 Task: Select transit view around selected location Kilimanjaro, Tanzania and check out the nearest train station
Action: Mouse moved to (123, 74)
Screenshot: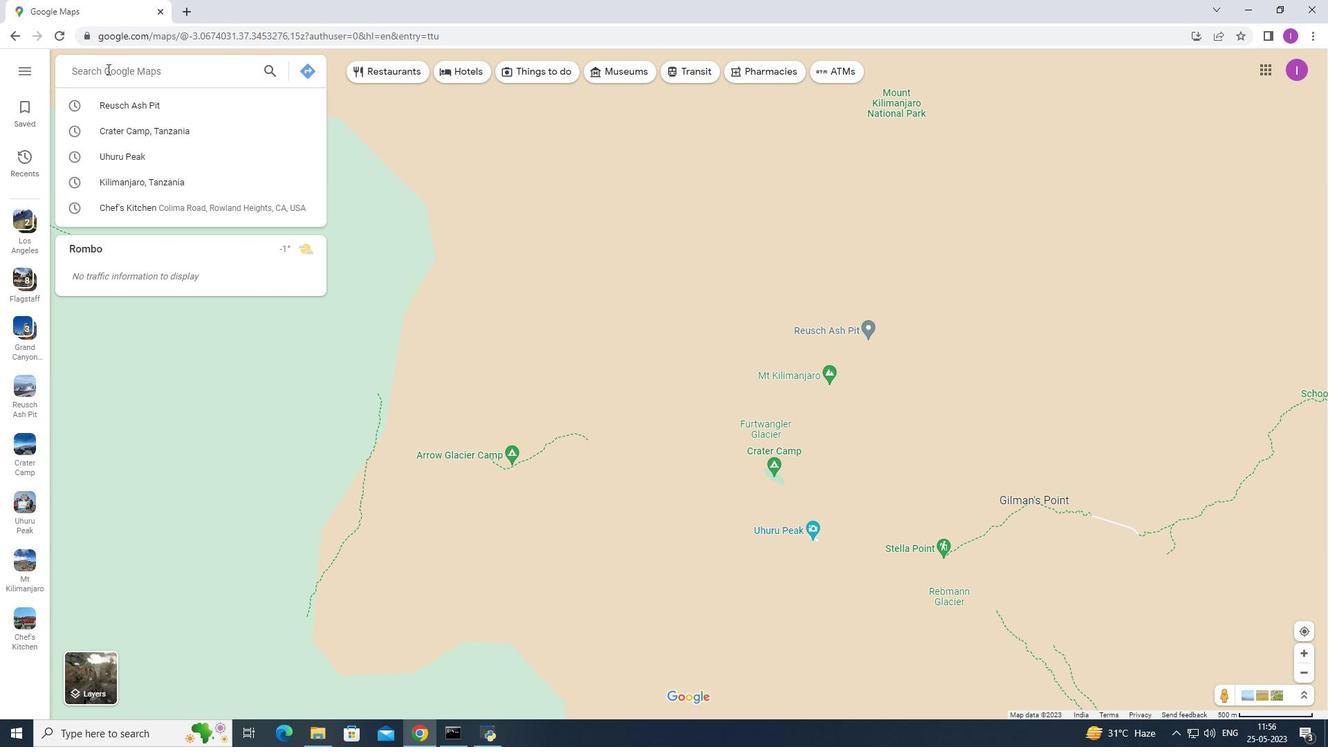 
Action: Key pressed <Key.shift><Key.shift><Key.shift><Key.shift><Key.shift><Key.shift>K
Screenshot: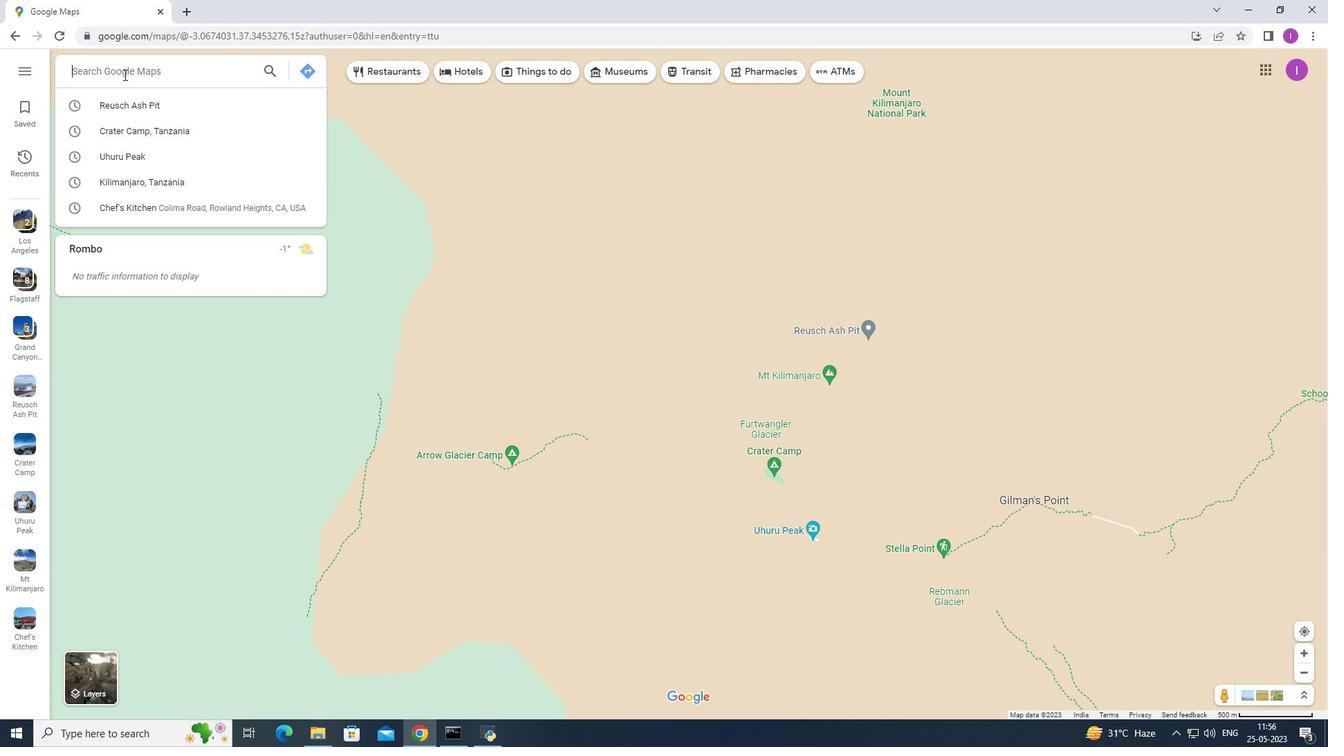 
Action: Mouse moved to (136, 102)
Screenshot: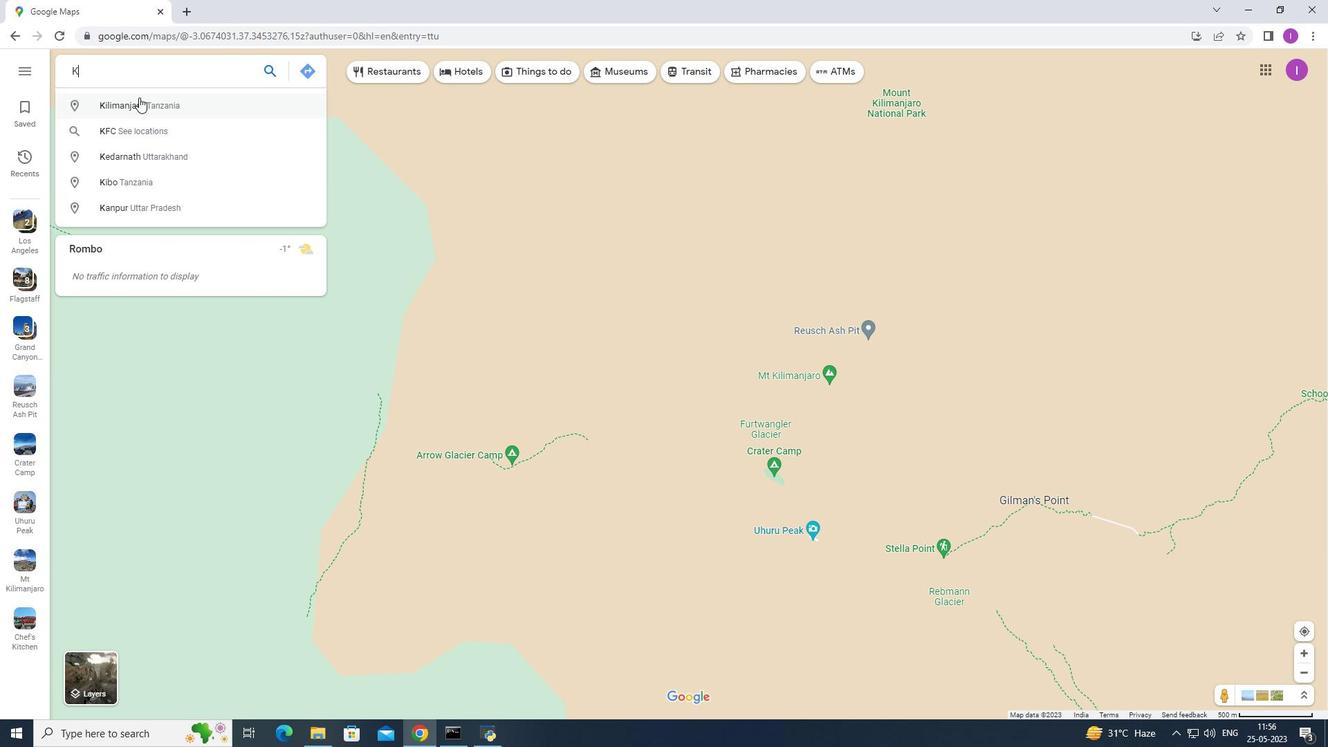 
Action: Mouse pressed left at (136, 102)
Screenshot: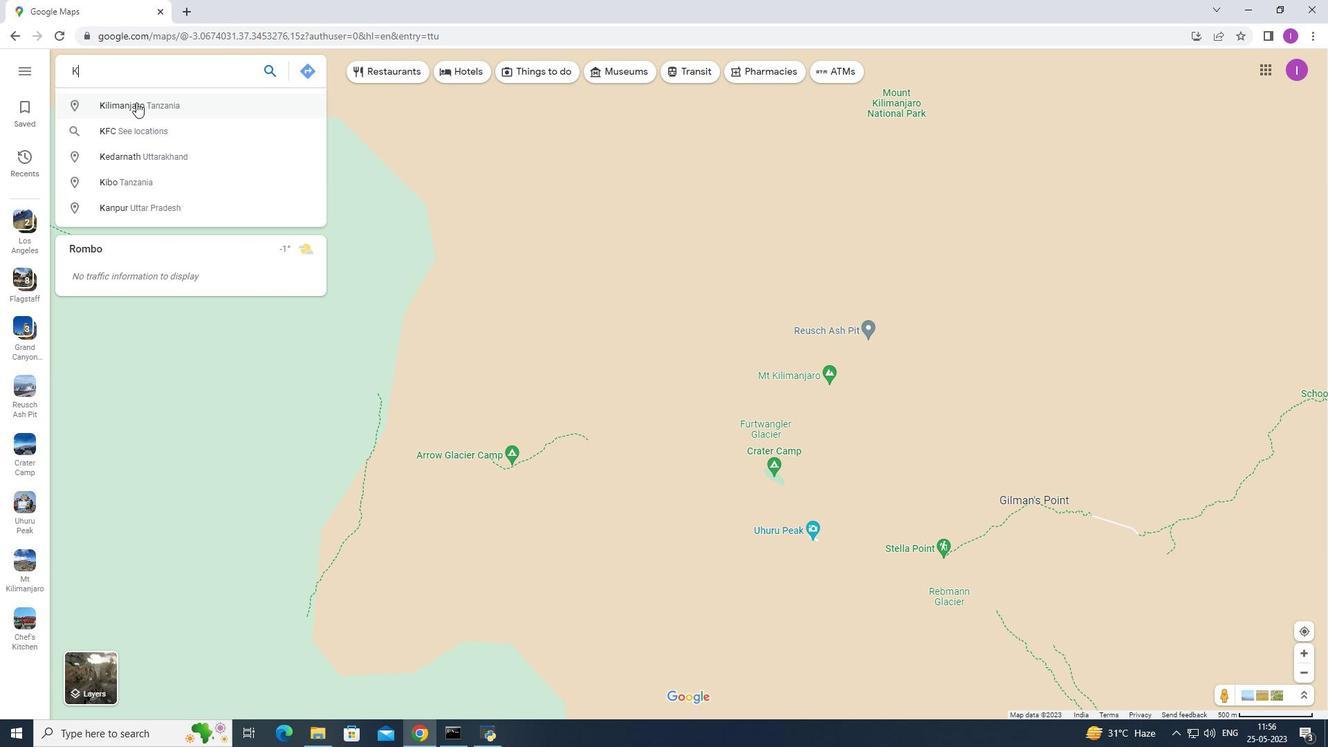 
Action: Mouse moved to (10, 35)
Screenshot: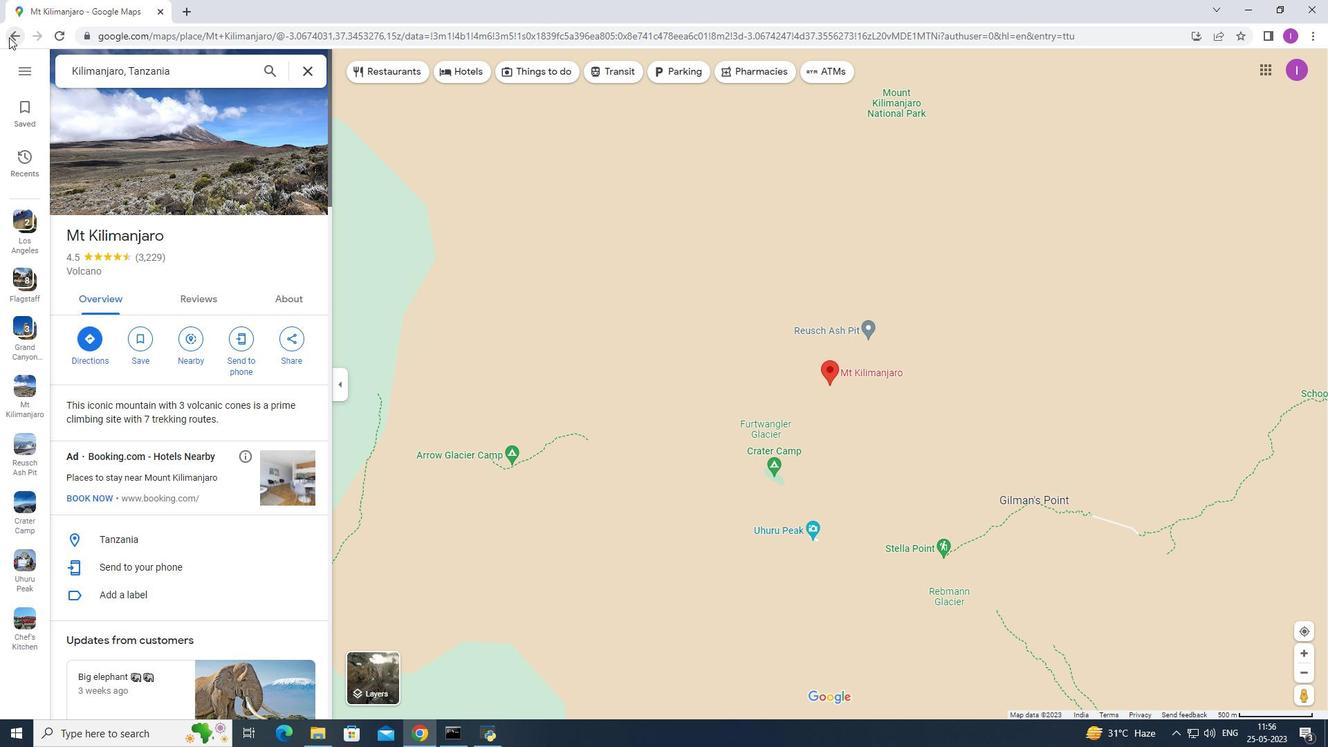 
Action: Mouse pressed left at (10, 35)
Screenshot: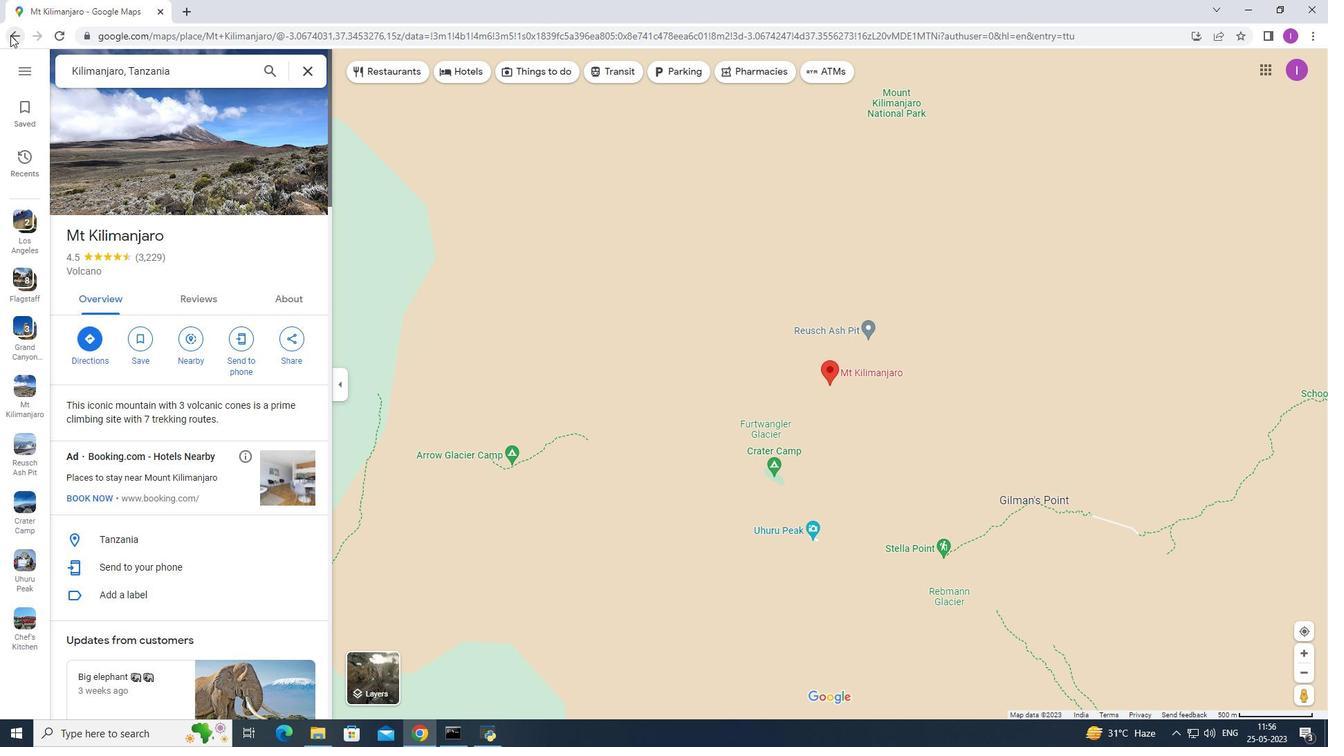 
Action: Mouse moved to (300, 72)
Screenshot: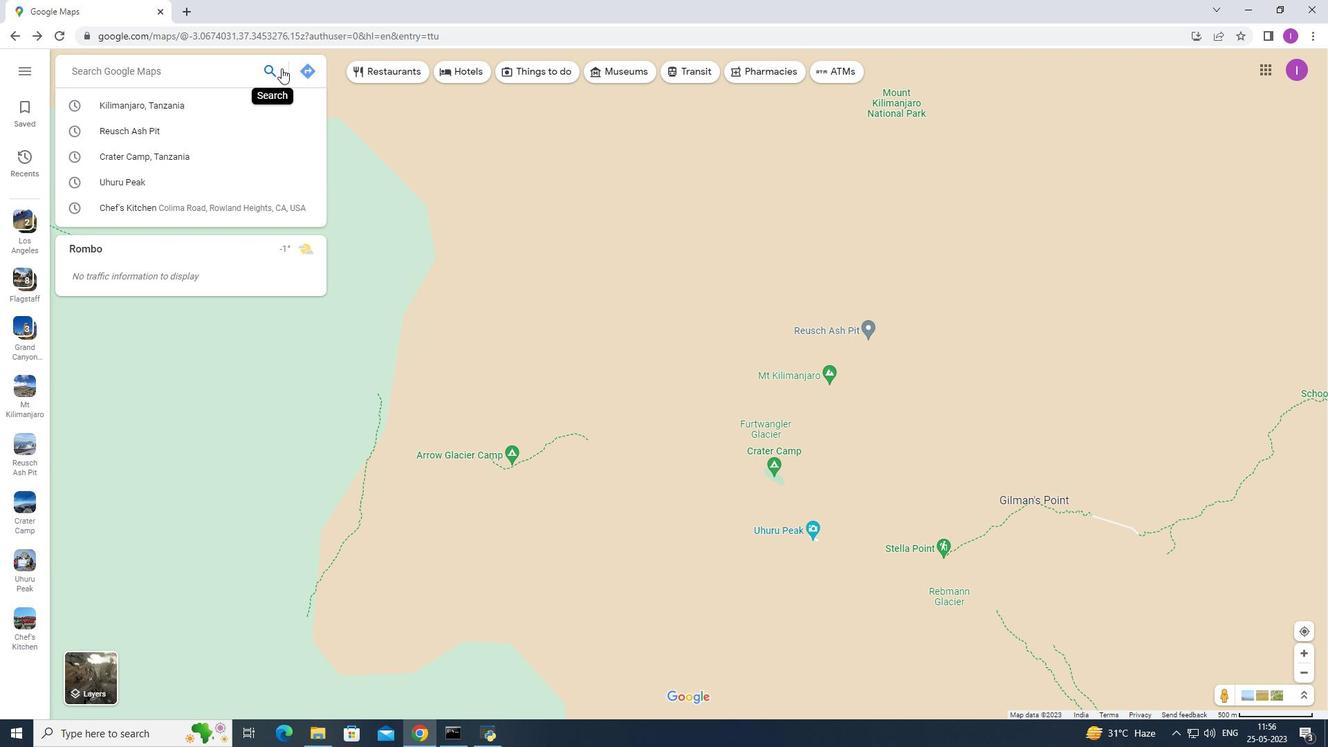 
Action: Mouse pressed left at (300, 72)
Screenshot: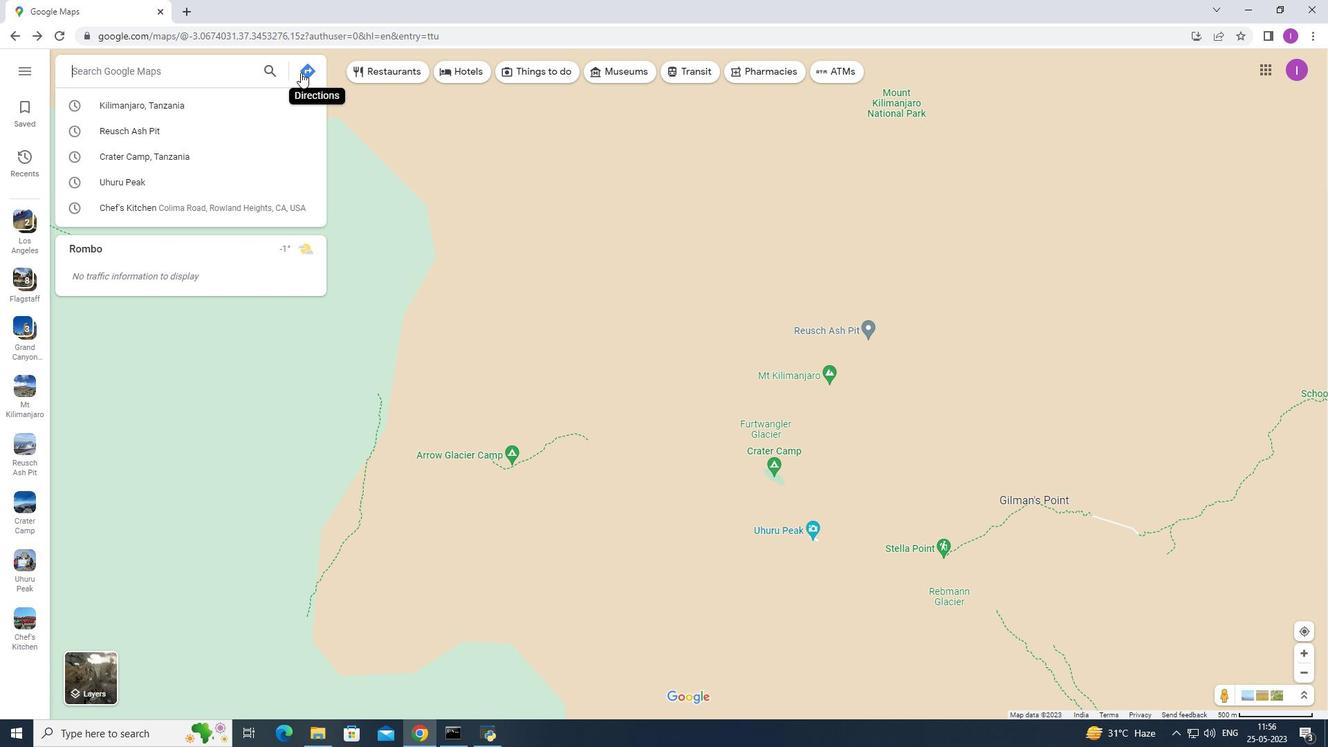 
Action: Mouse moved to (127, 108)
Screenshot: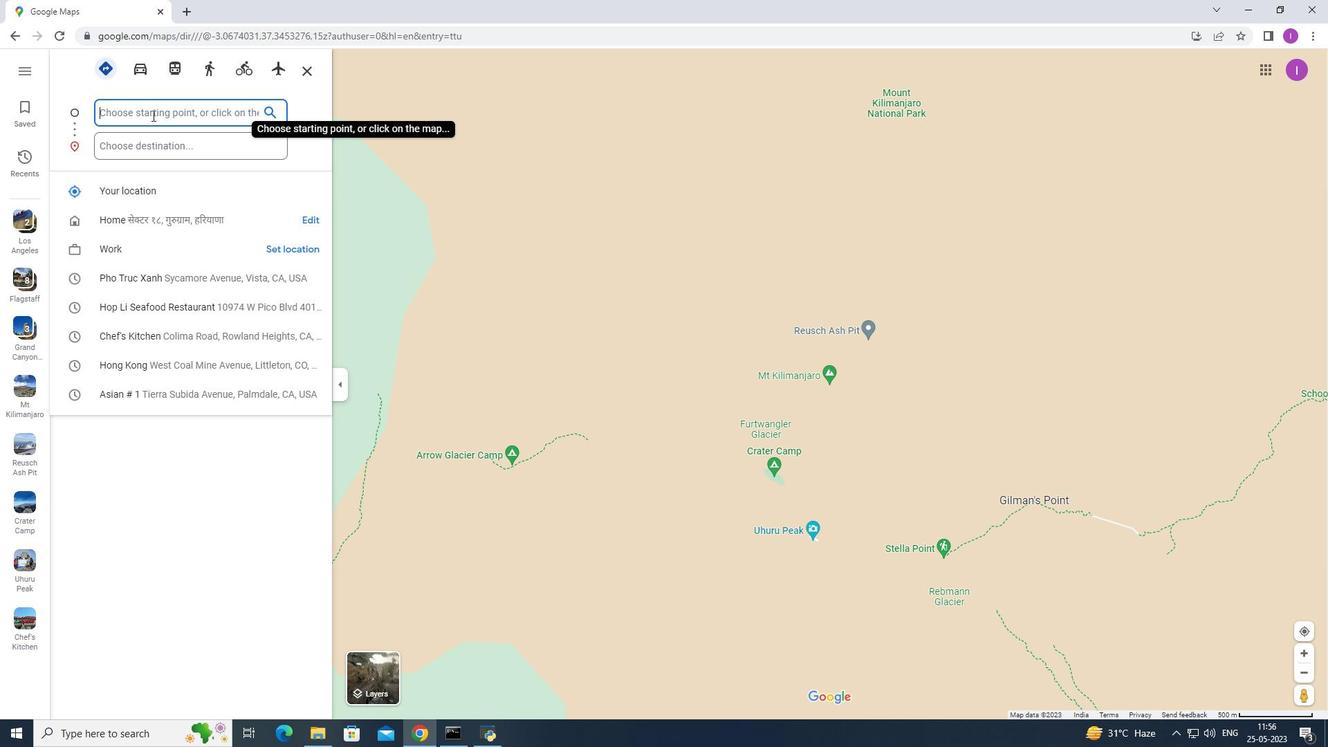 
Action: Key pressed k
Screenshot: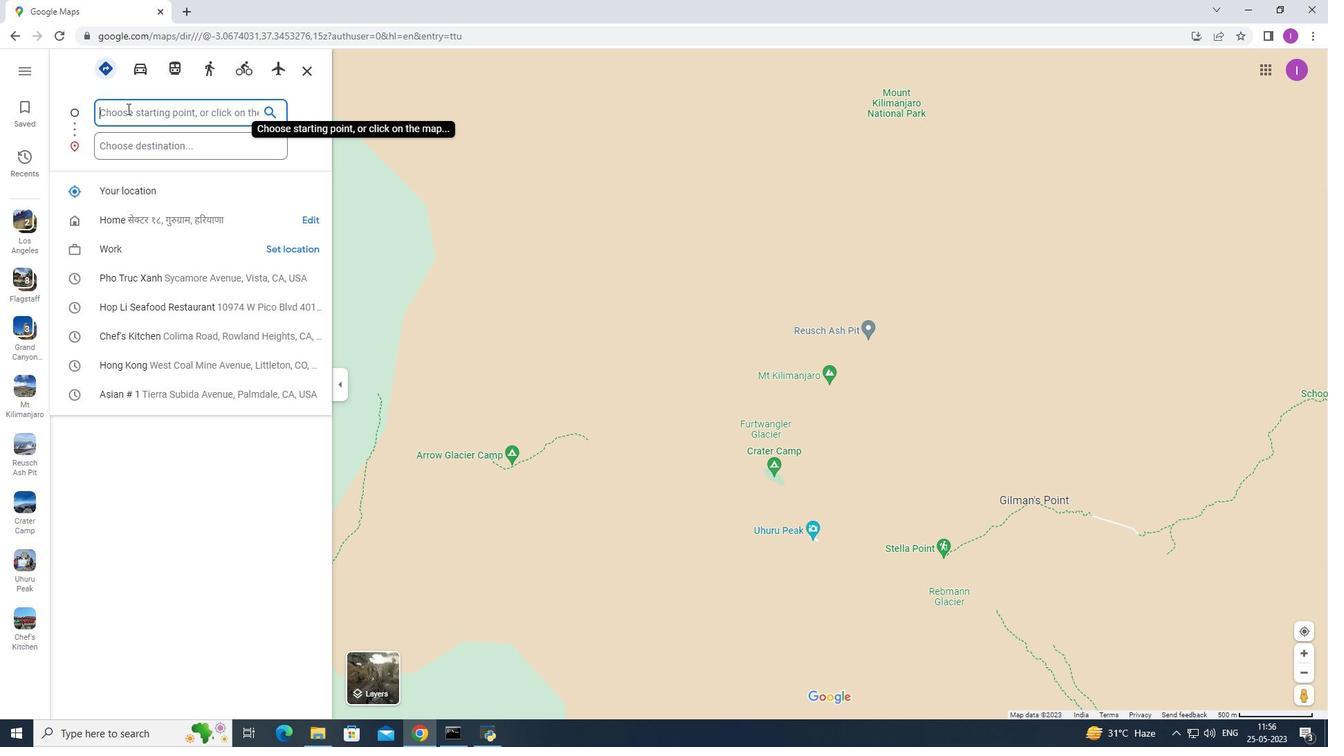 
Action: Mouse moved to (348, 560)
Screenshot: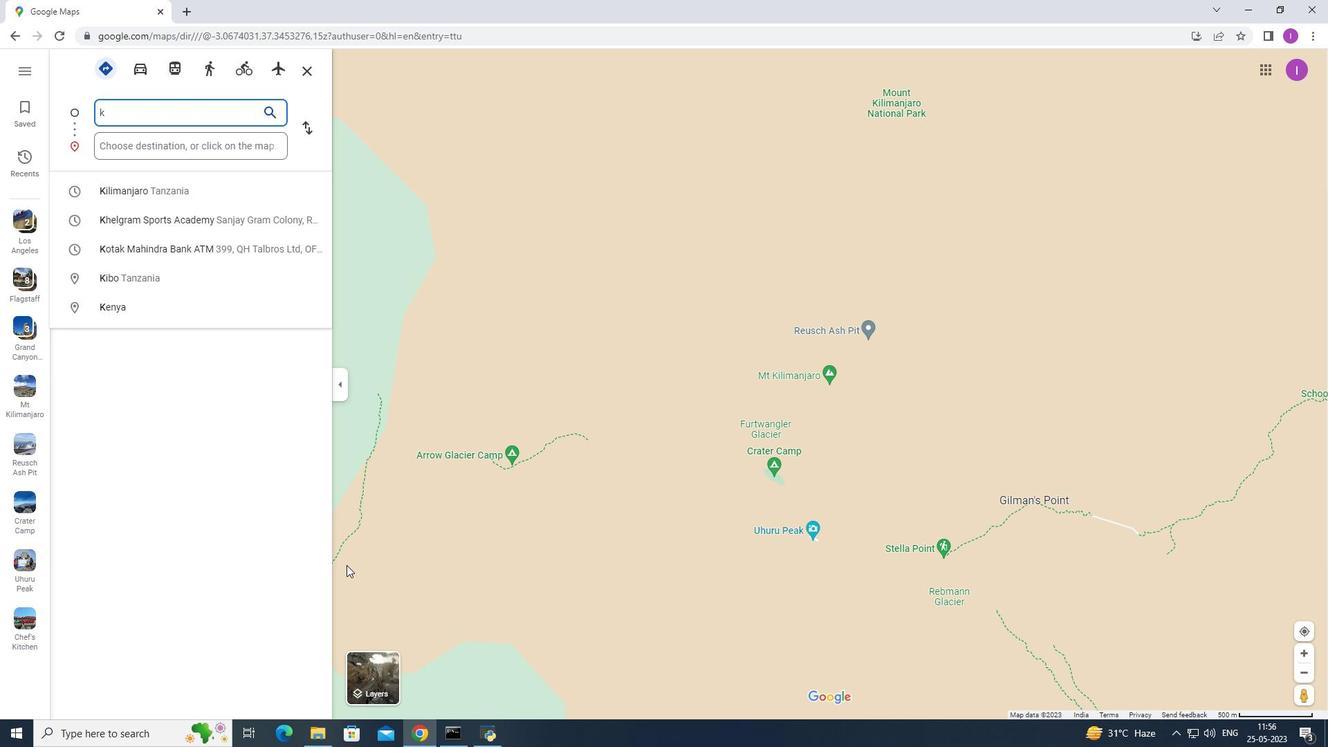
Action: Key pressed i
Screenshot: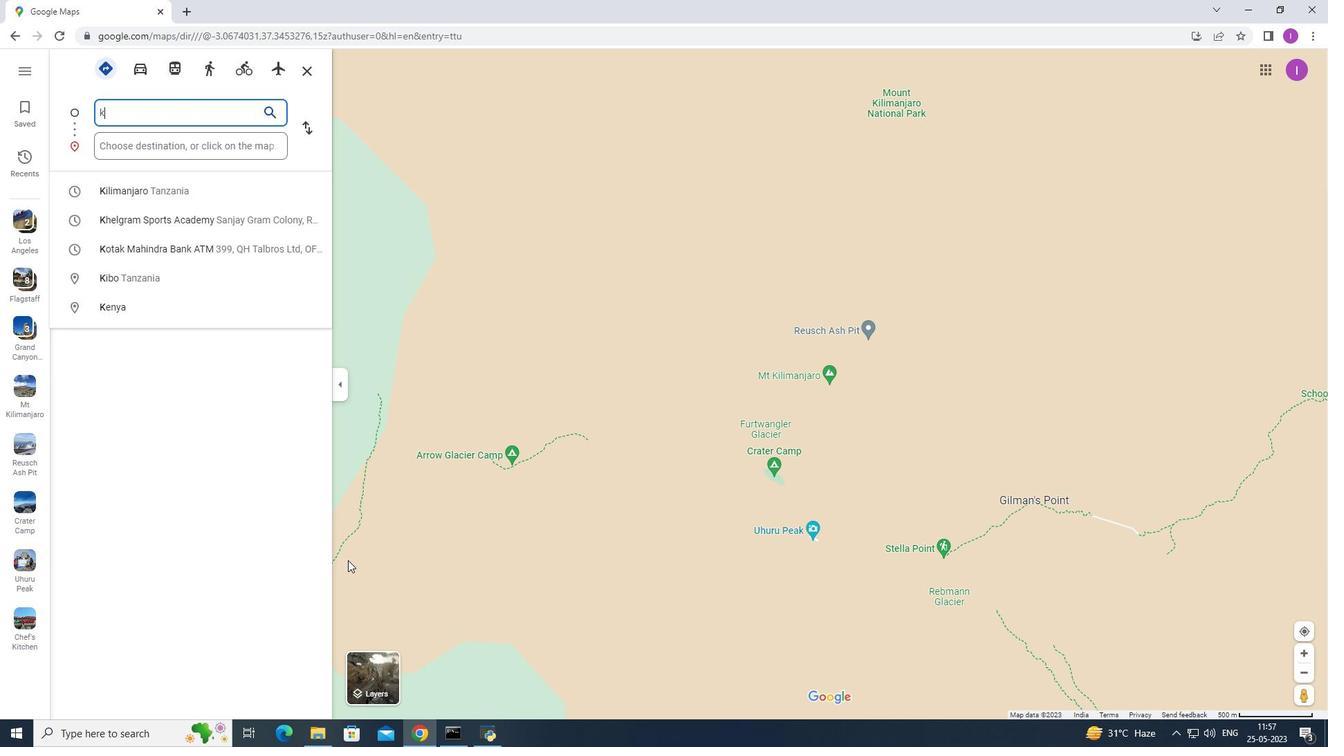 
Action: Mouse moved to (174, 193)
Screenshot: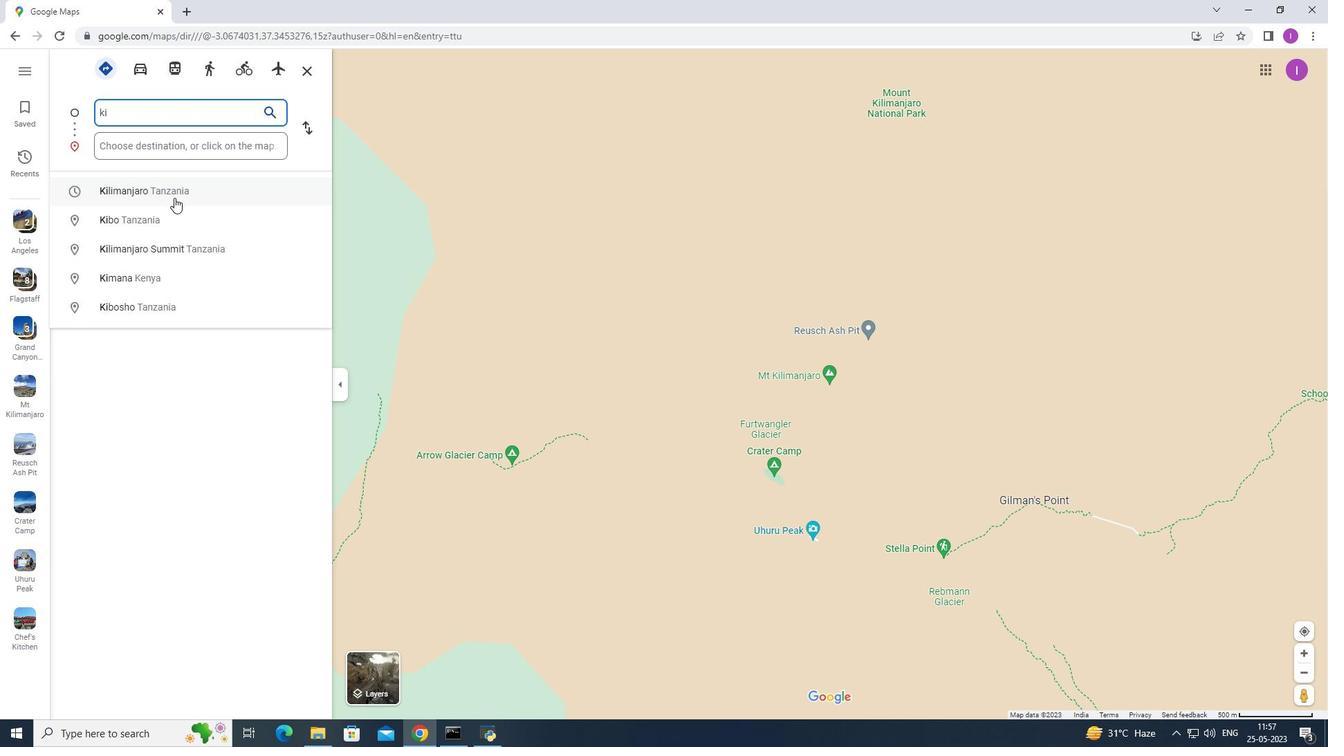 
Action: Mouse pressed left at (174, 193)
Screenshot: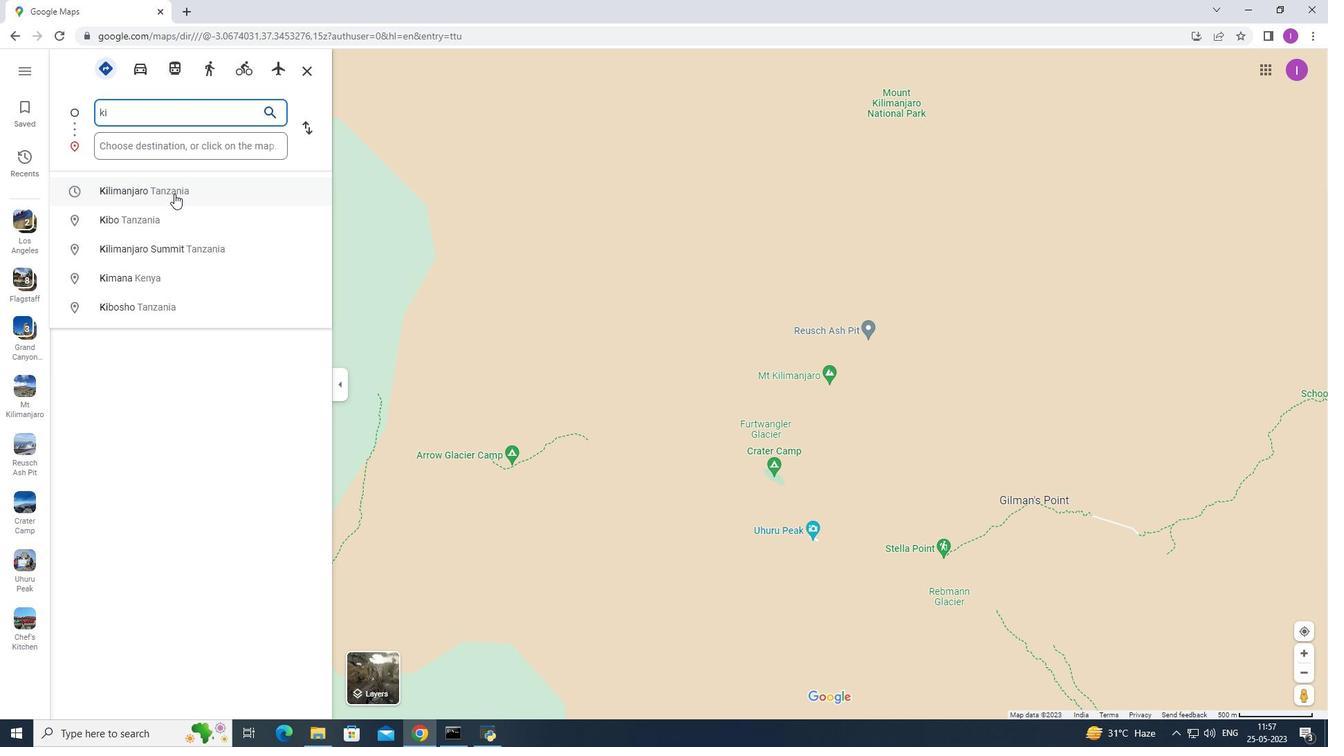 
Action: Mouse moved to (523, 682)
Screenshot: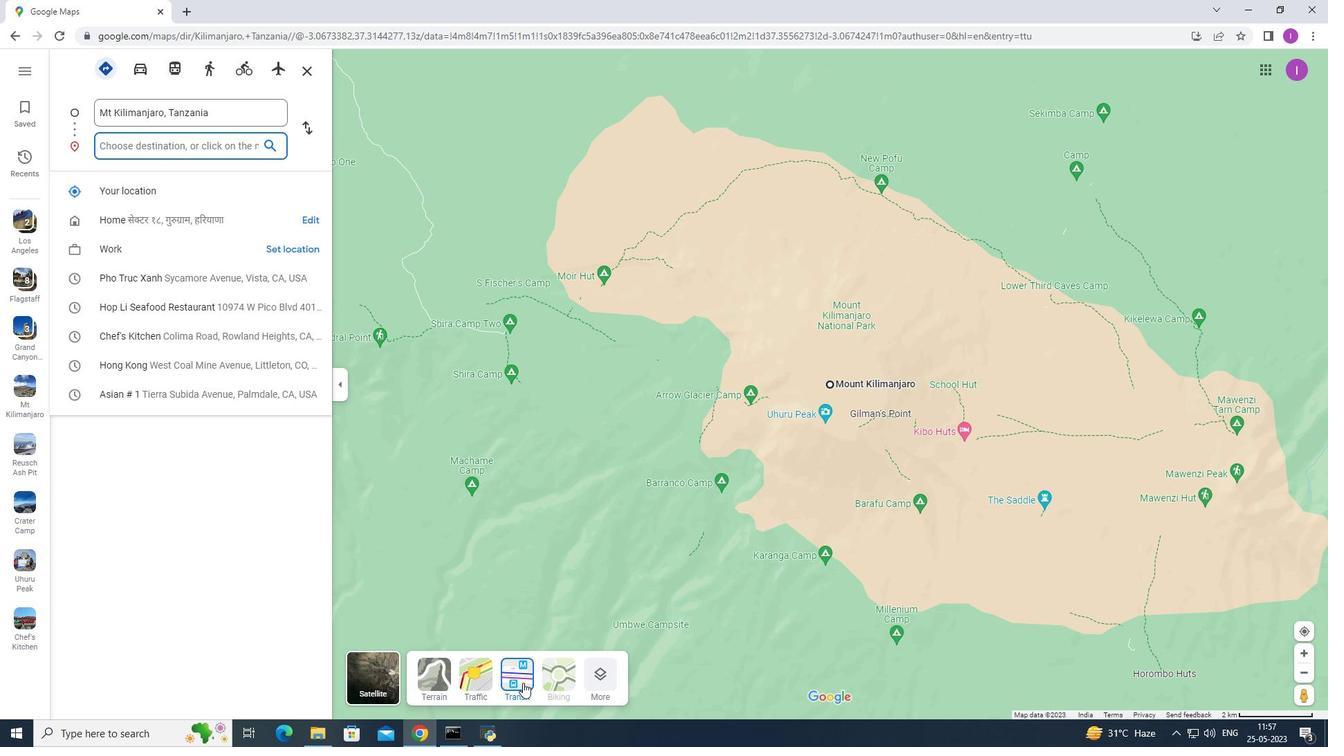 
Action: Mouse pressed left at (523, 682)
Screenshot: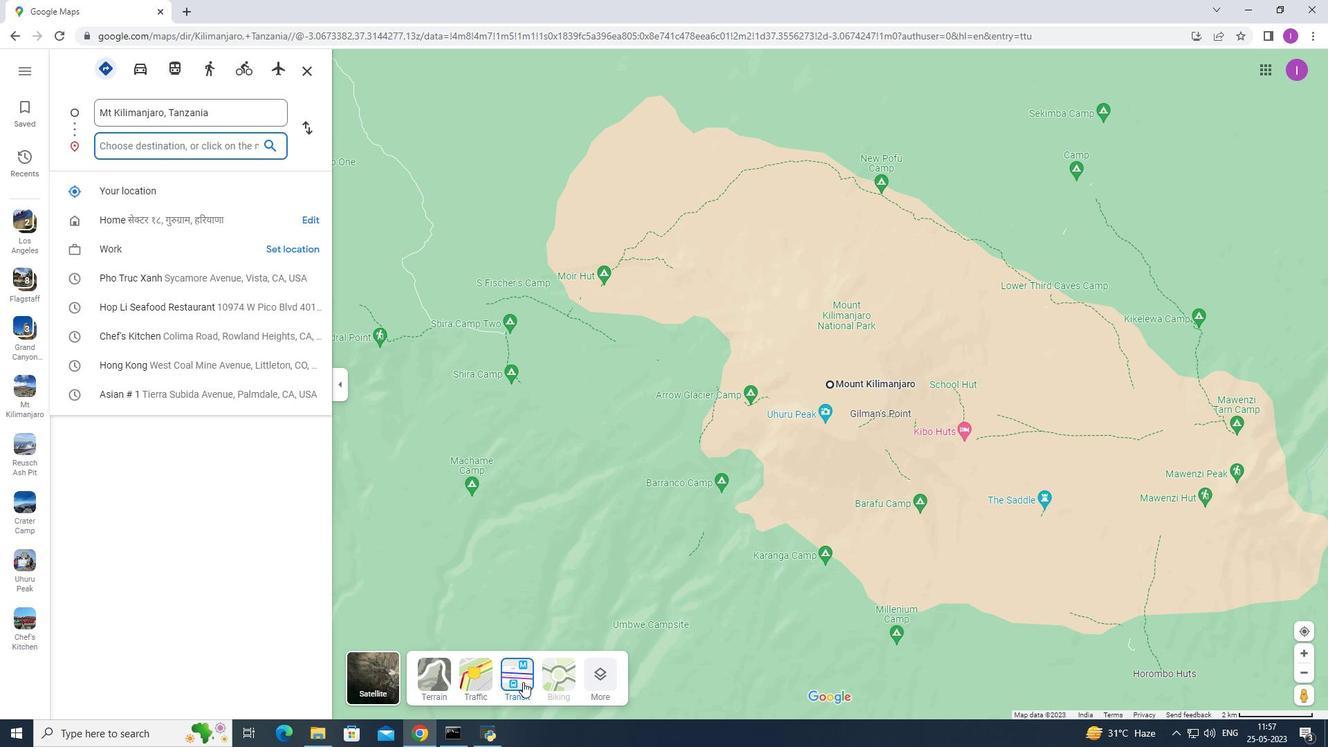 
Action: Mouse moved to (512, 667)
Screenshot: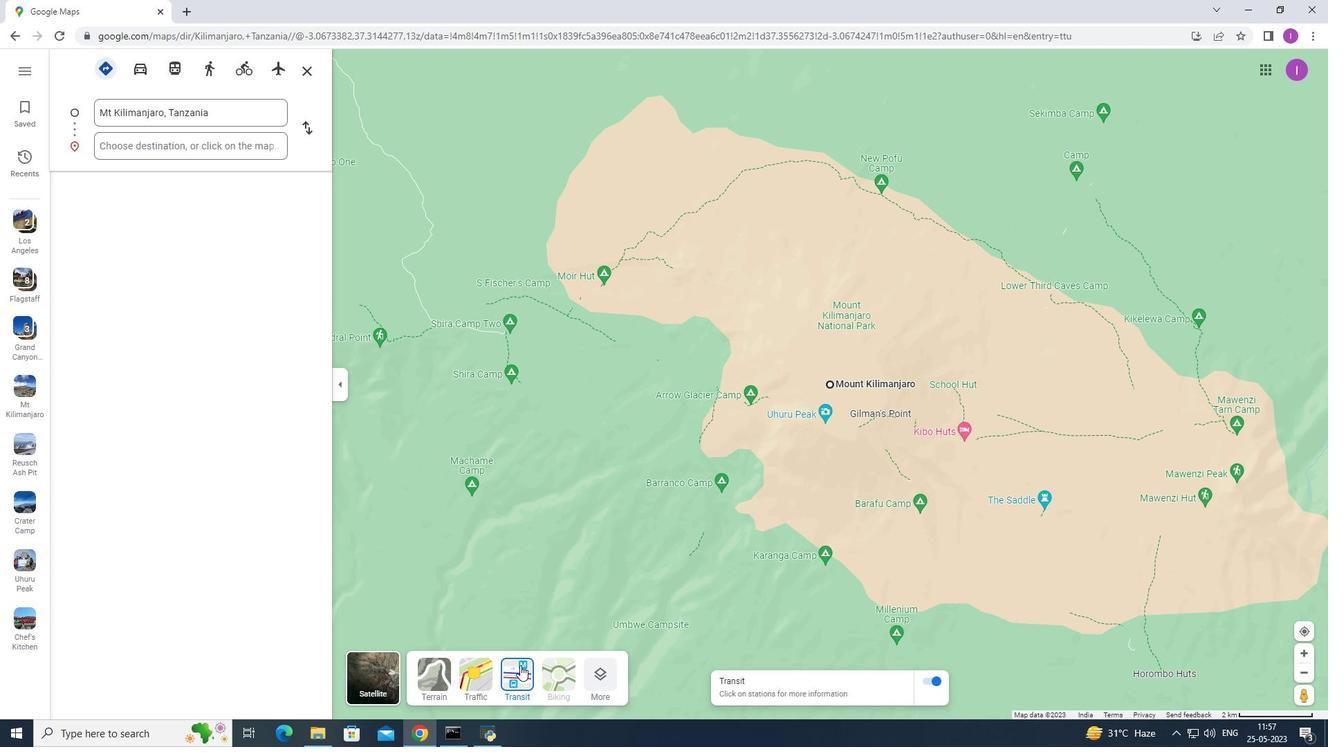 
Action: Mouse pressed left at (512, 667)
Screenshot: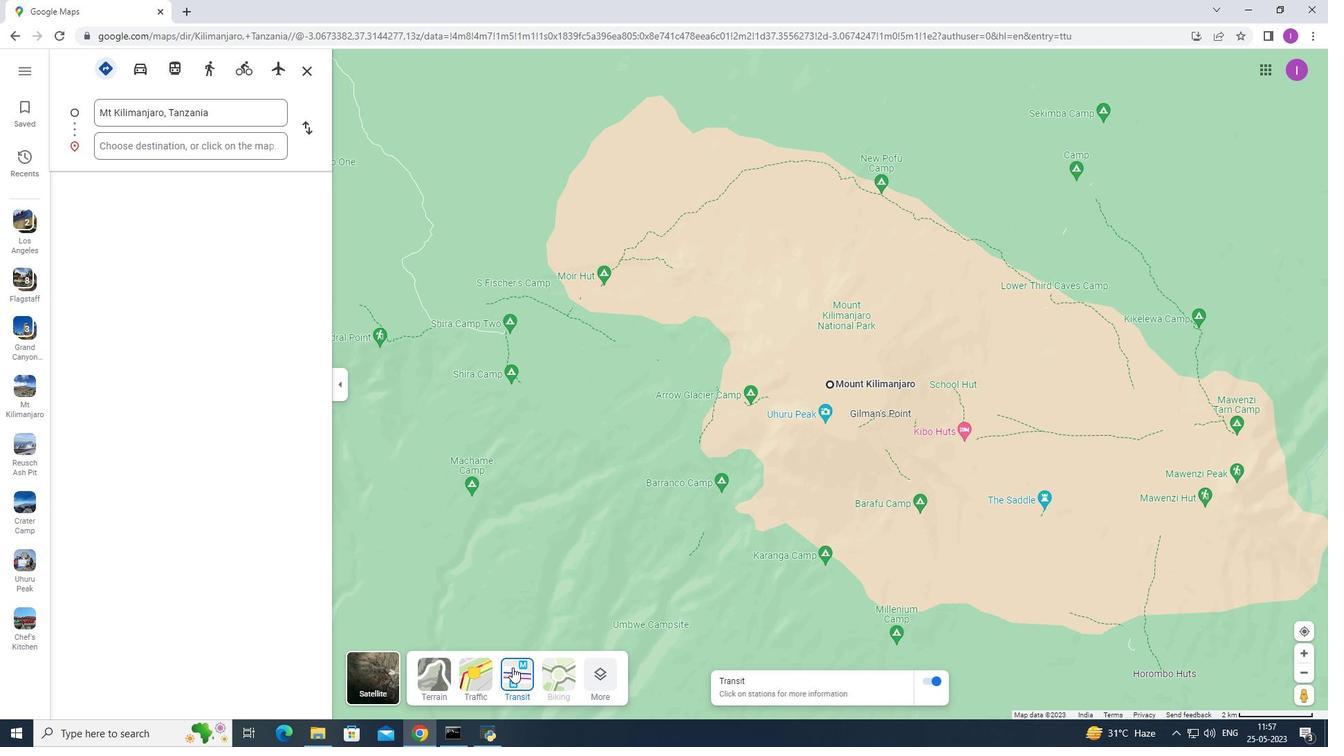 
Action: Mouse pressed left at (512, 667)
Screenshot: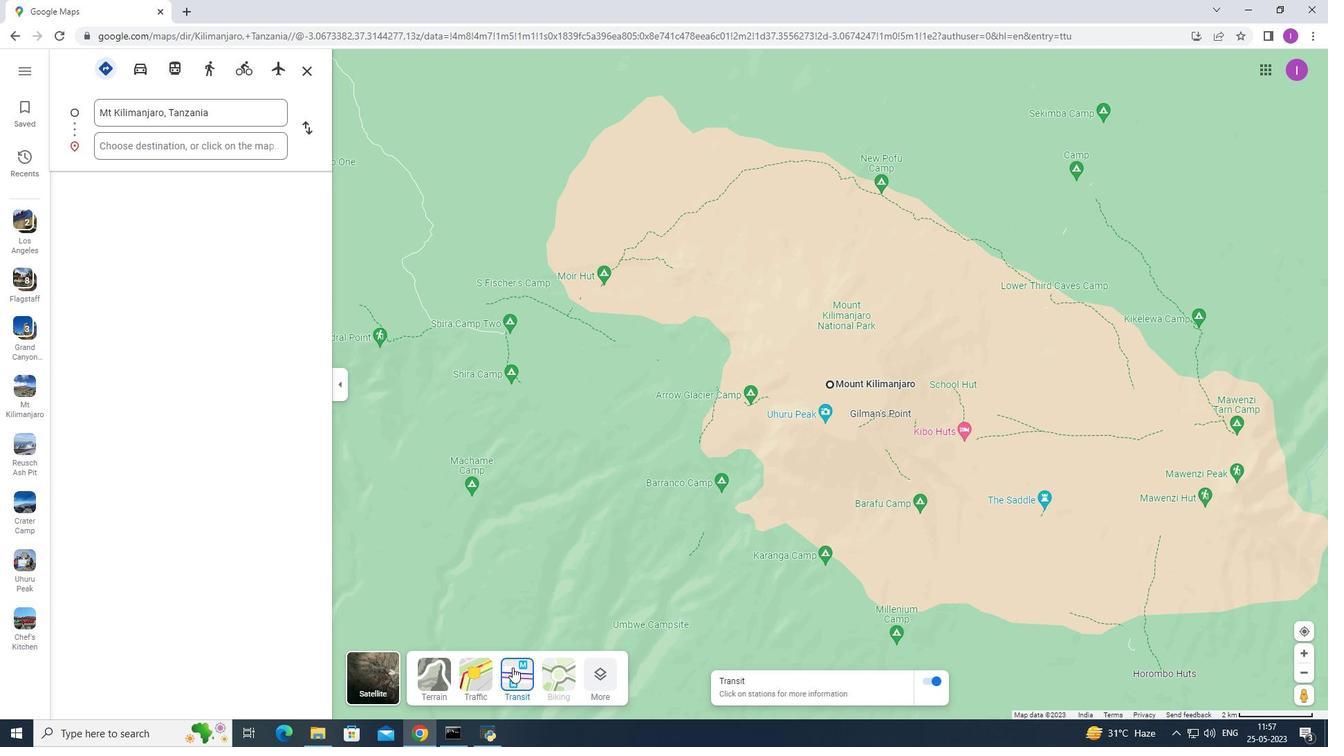 
Action: Mouse moved to (170, 65)
Screenshot: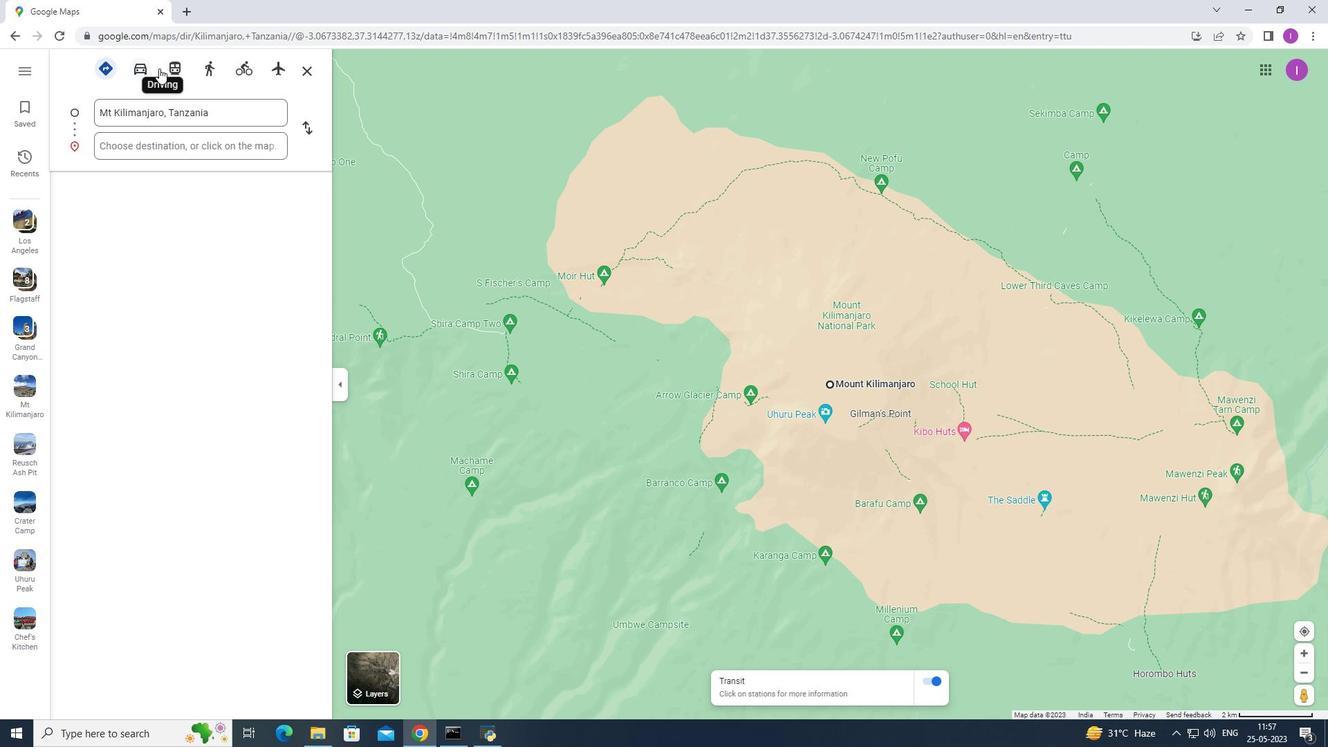 
Action: Mouse pressed left at (170, 65)
Screenshot: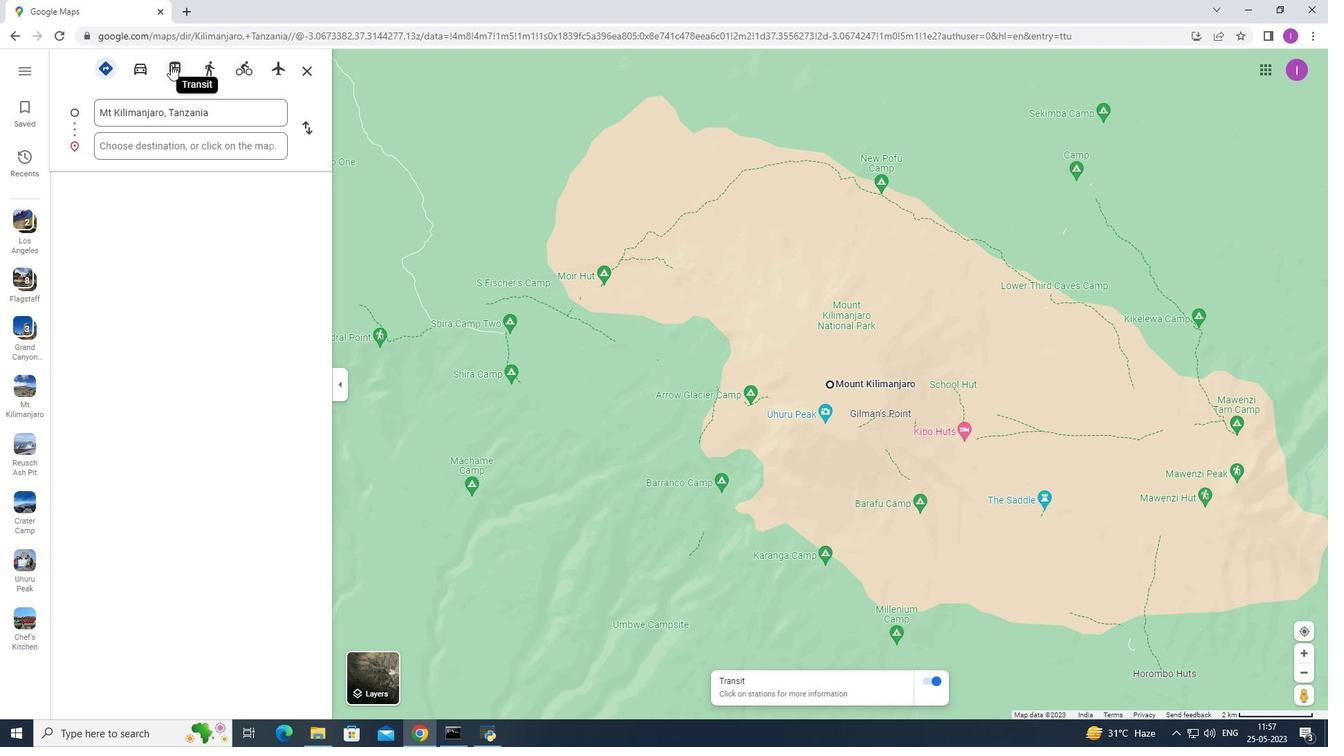 
Action: Mouse moved to (307, 71)
Screenshot: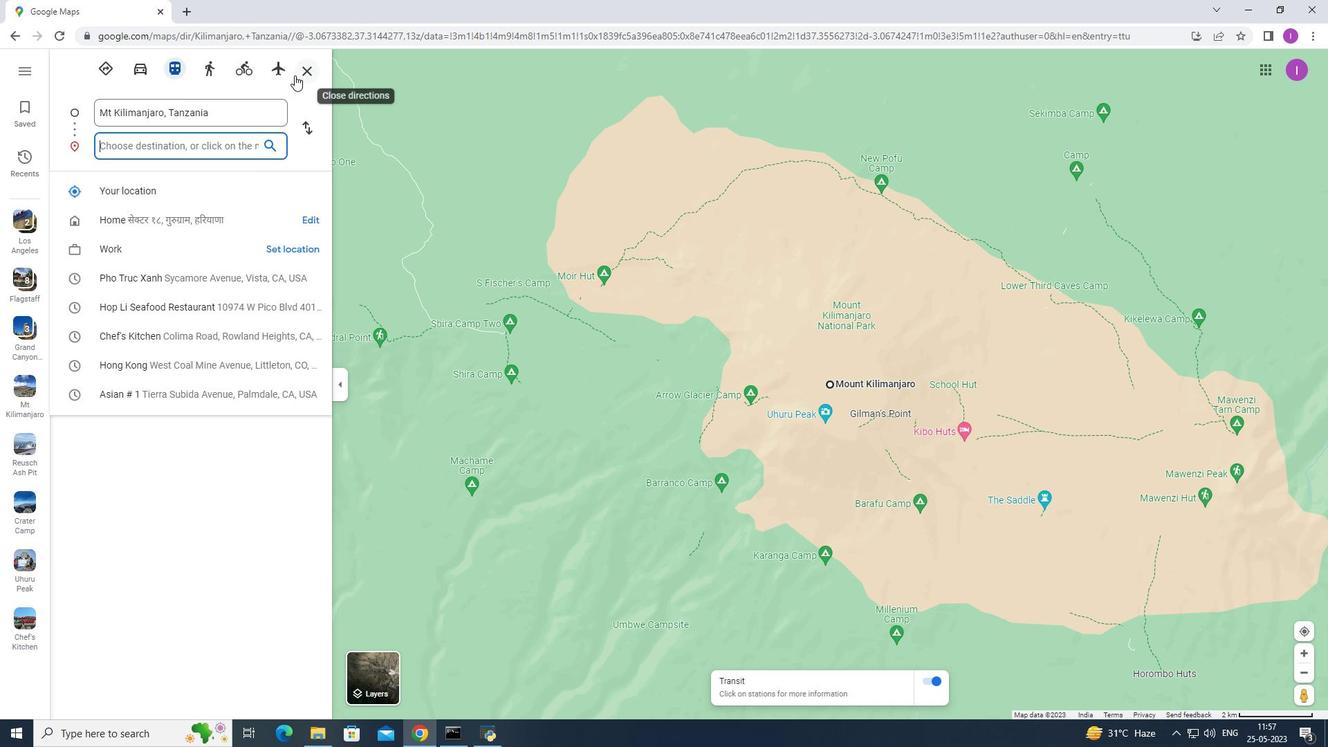 
Action: Mouse pressed left at (307, 71)
Screenshot: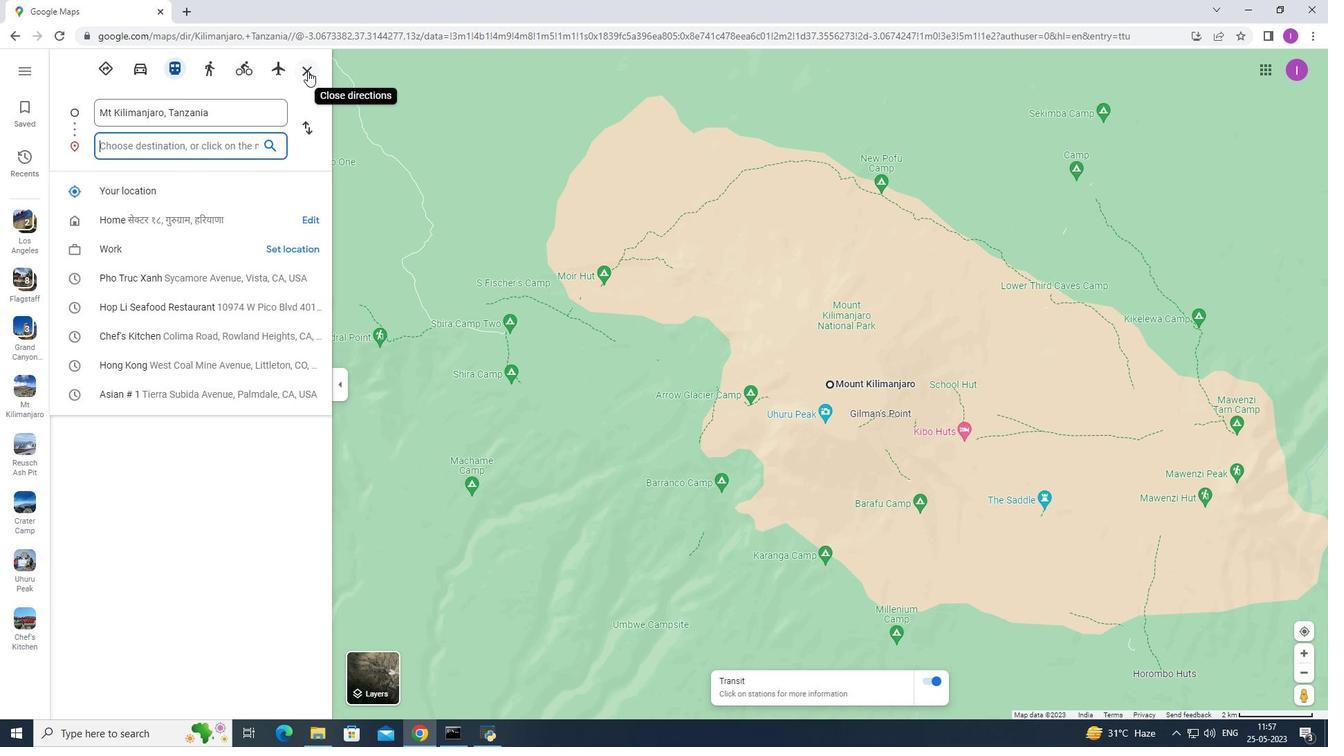 
Action: Mouse moved to (177, 103)
Screenshot: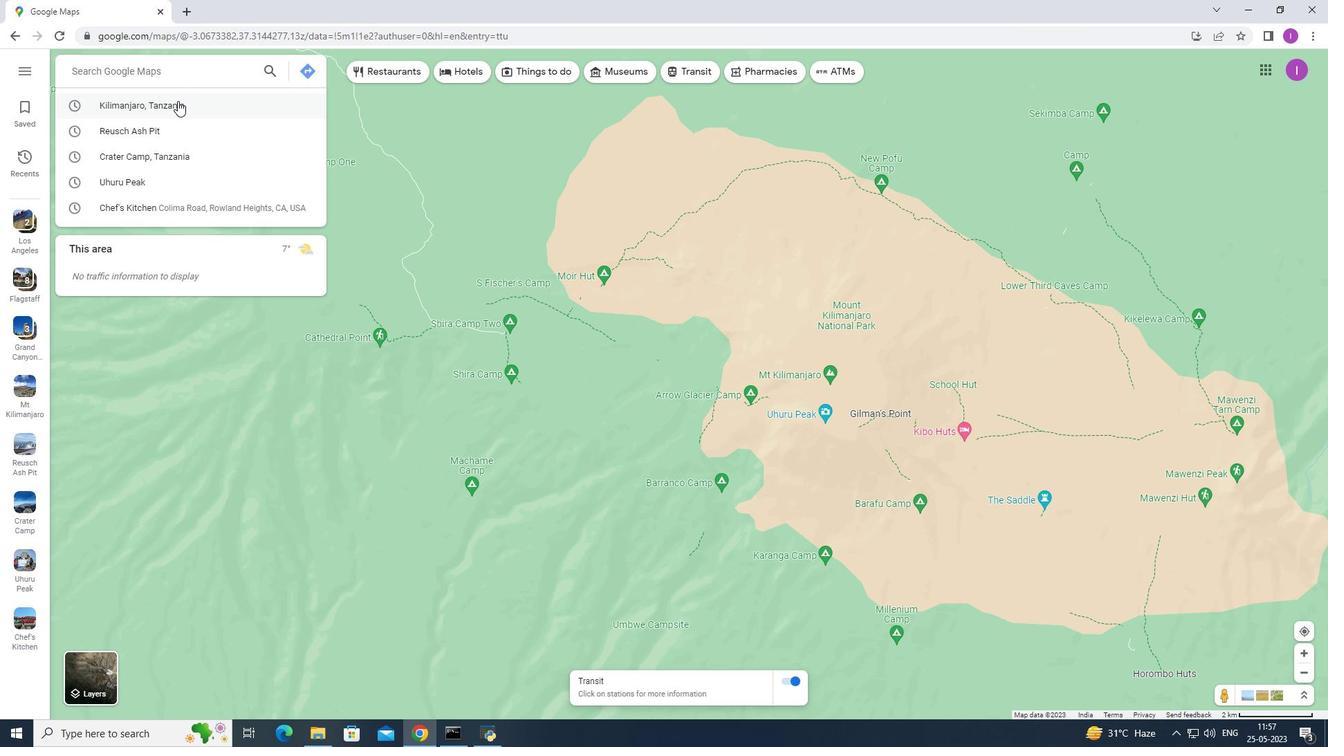 
Action: Mouse pressed left at (177, 103)
Screenshot: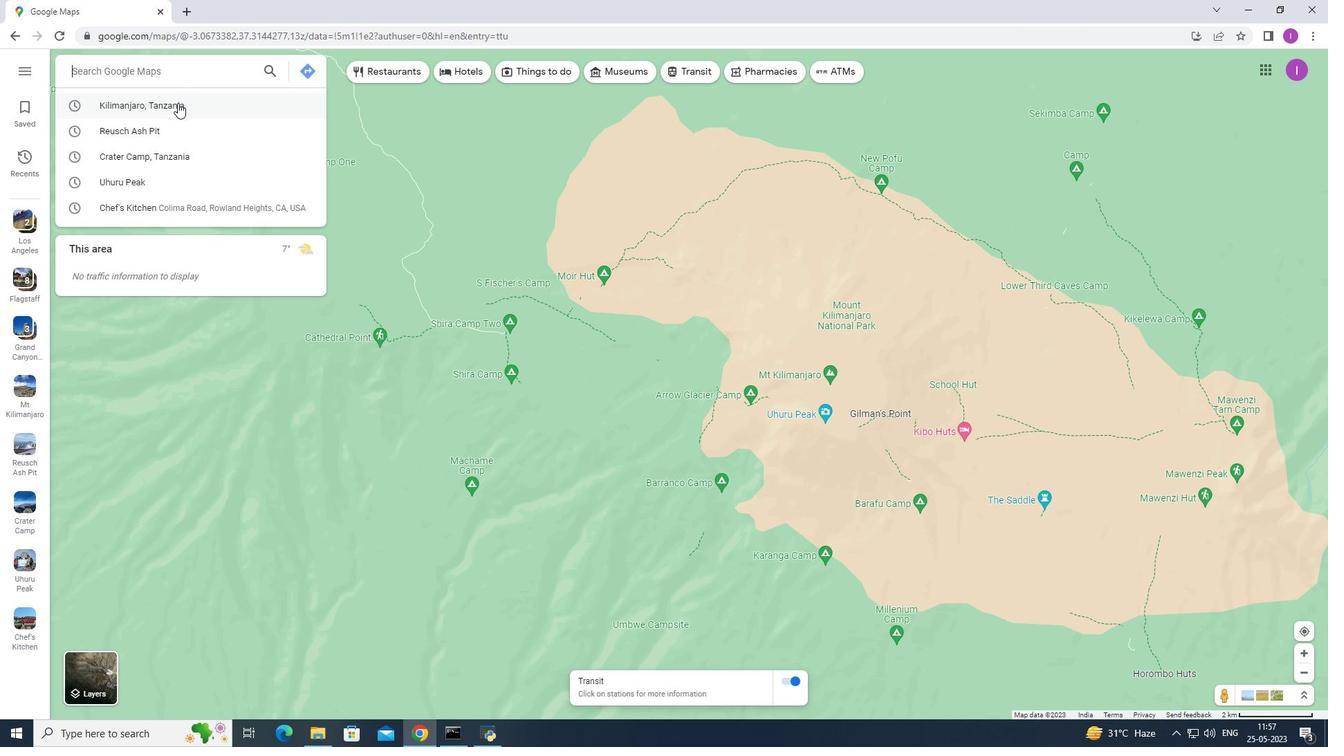 
Action: Mouse moved to (511, 664)
Screenshot: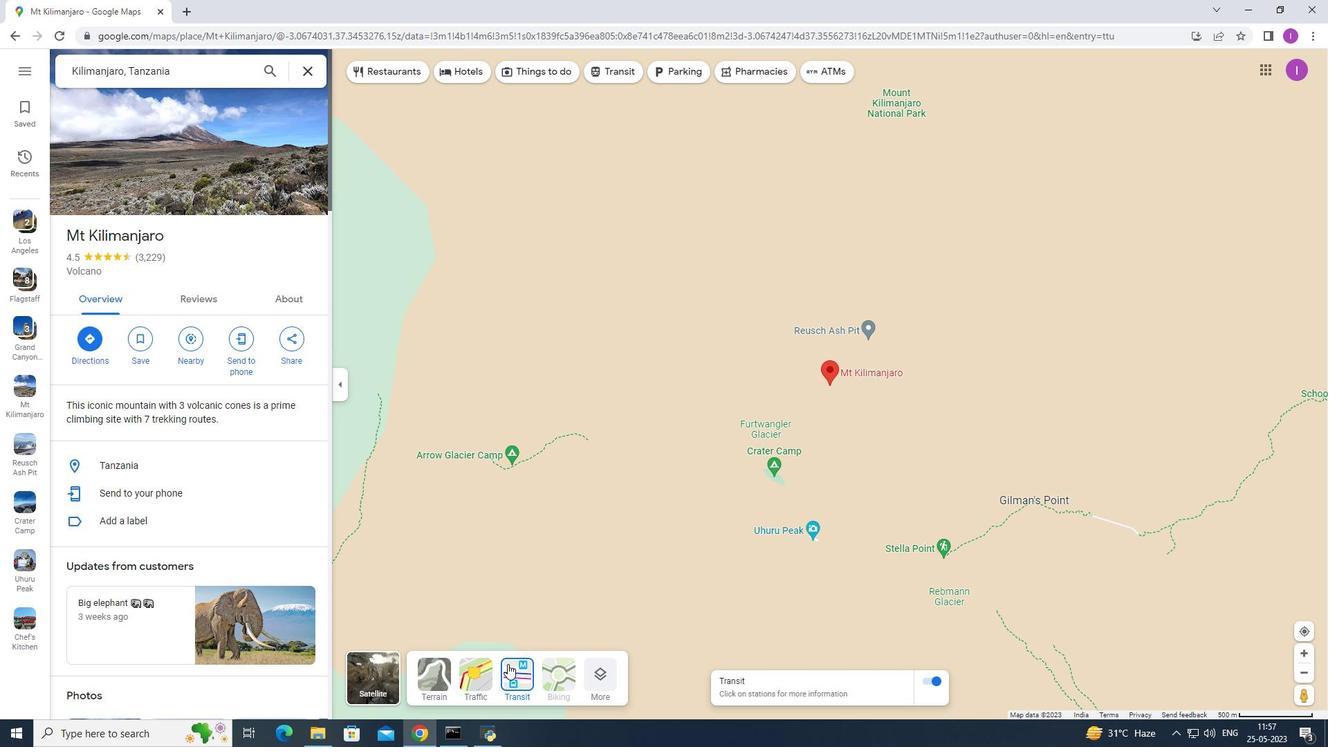 
Action: Mouse pressed left at (511, 664)
Screenshot: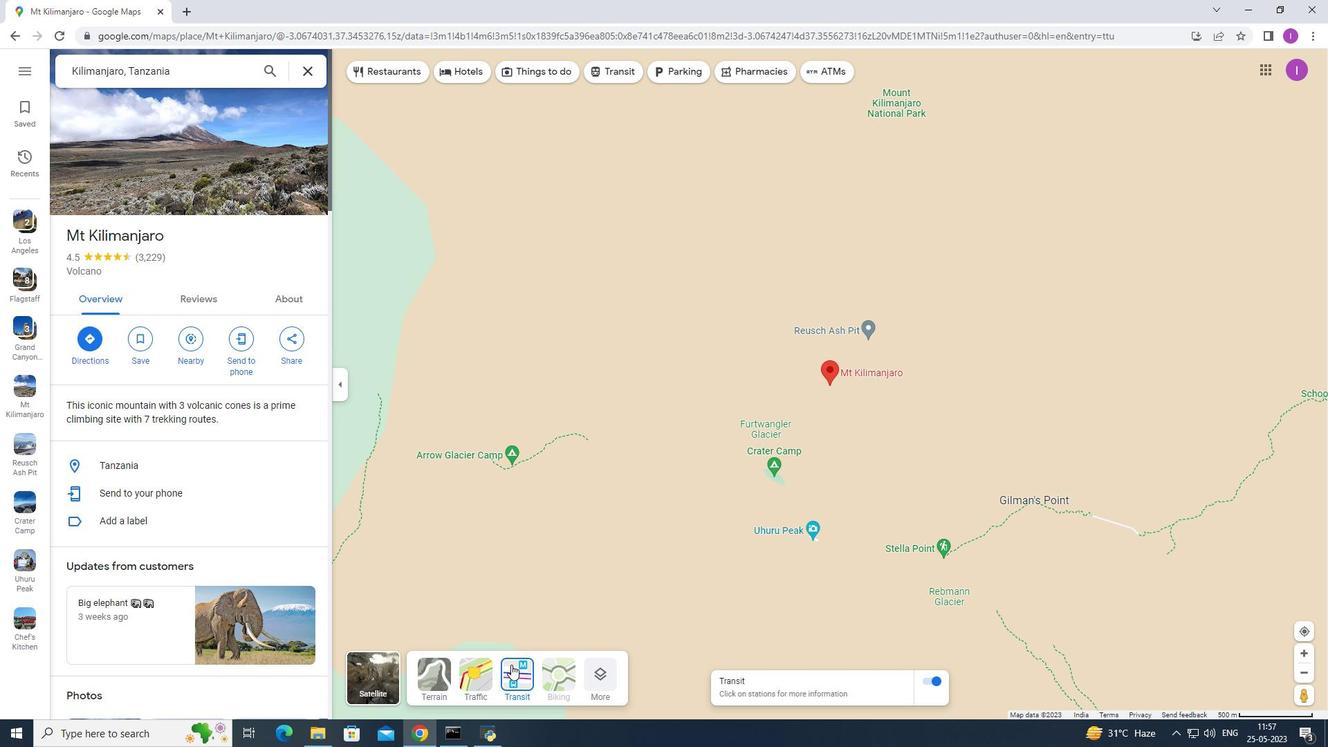 
Action: Mouse moved to (190, 350)
Screenshot: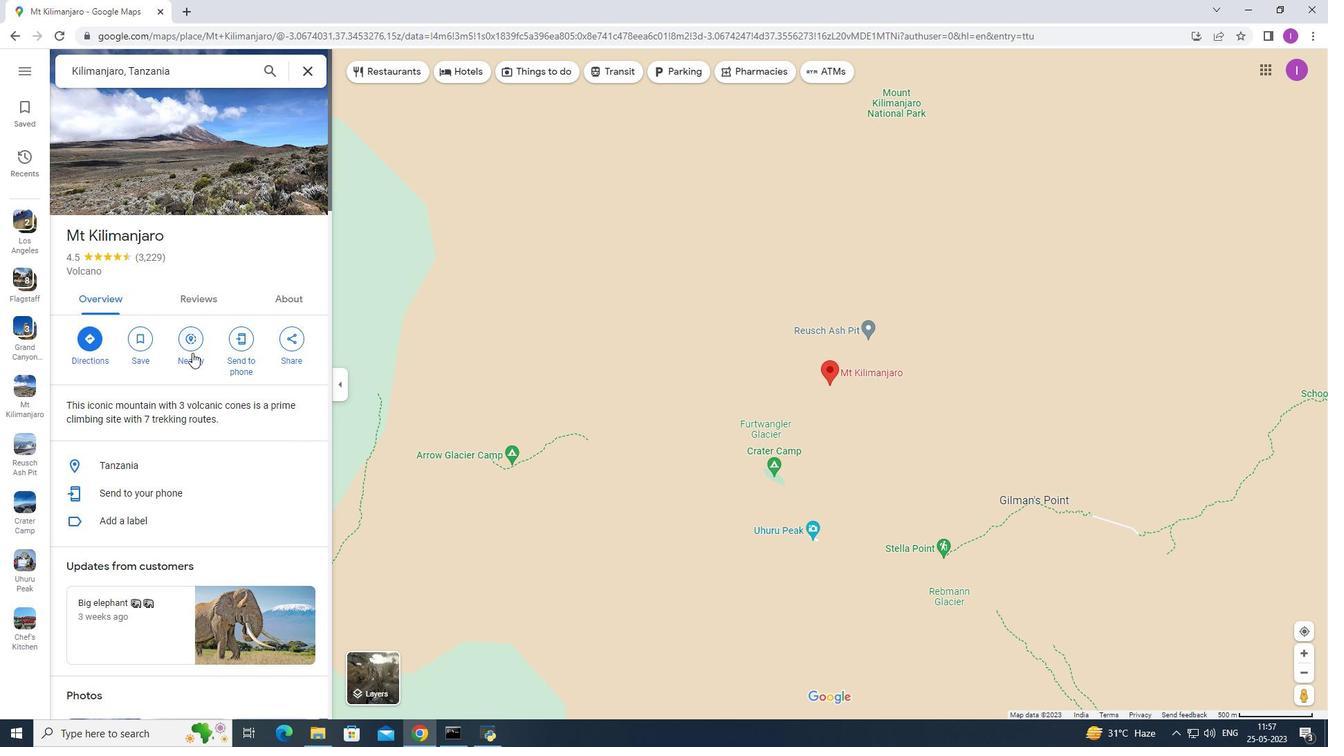 
Action: Mouse pressed left at (190, 350)
Screenshot: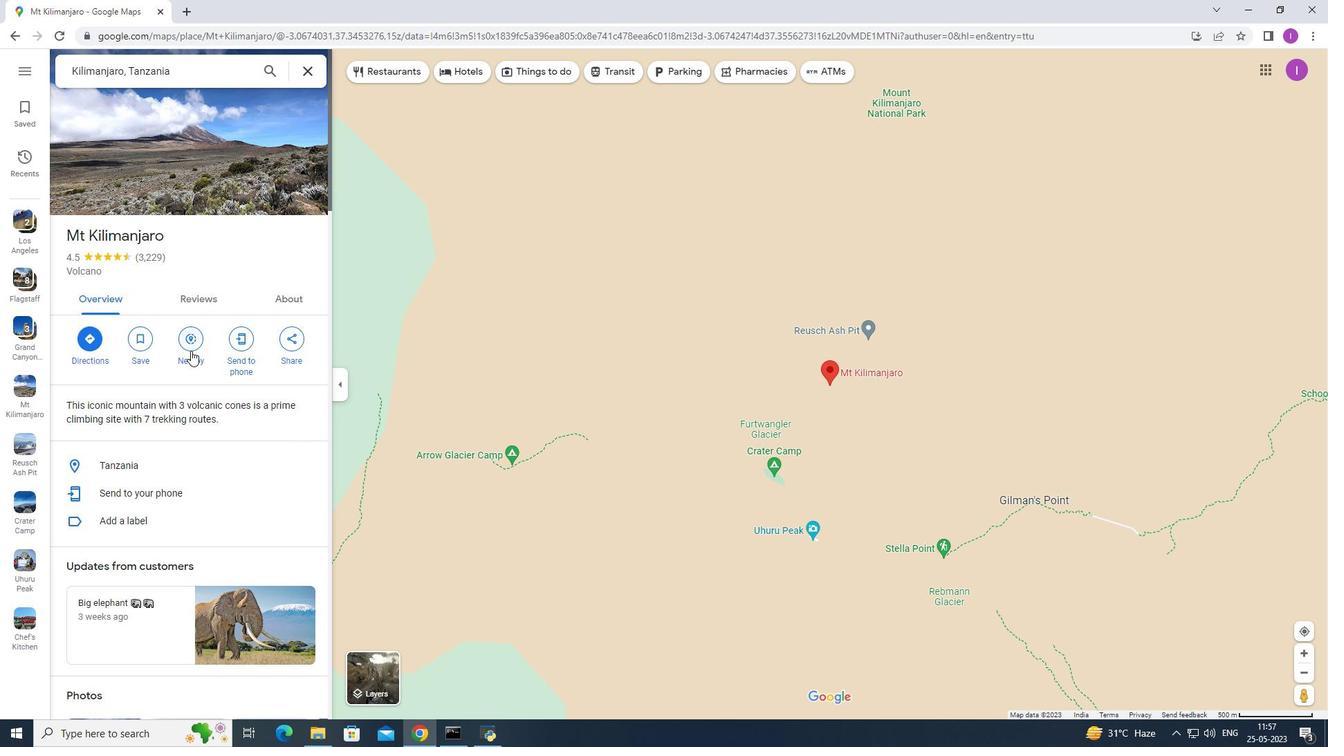 
Action: Mouse moved to (186, 67)
Screenshot: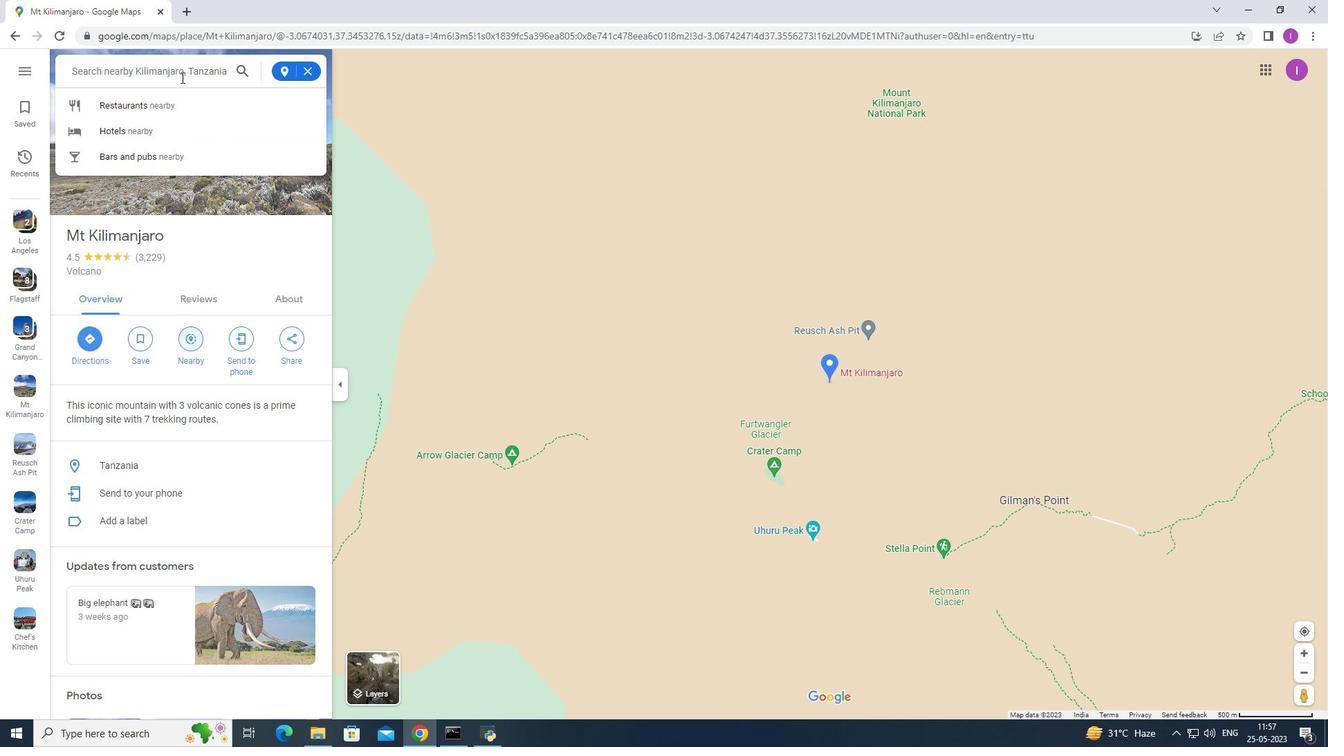 
Action: Key pressed trai
Screenshot: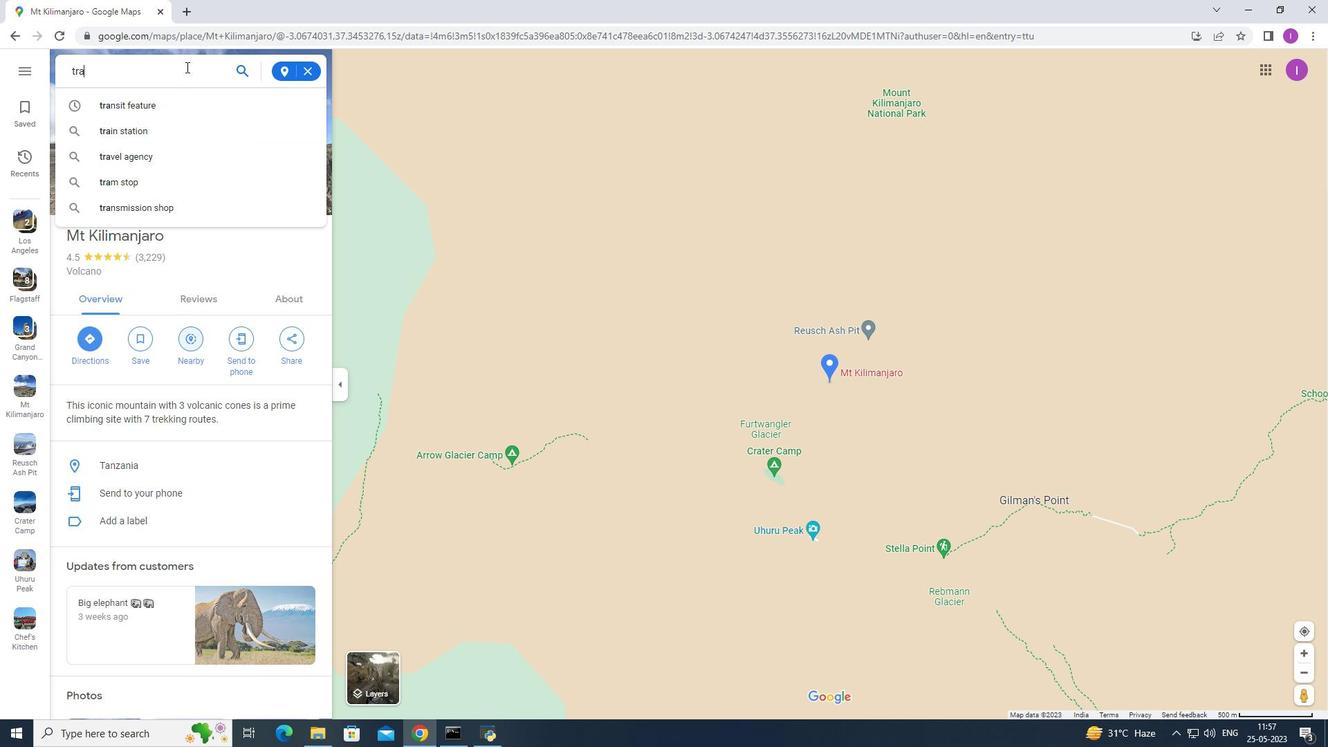 
Action: Mouse moved to (186, 67)
Screenshot: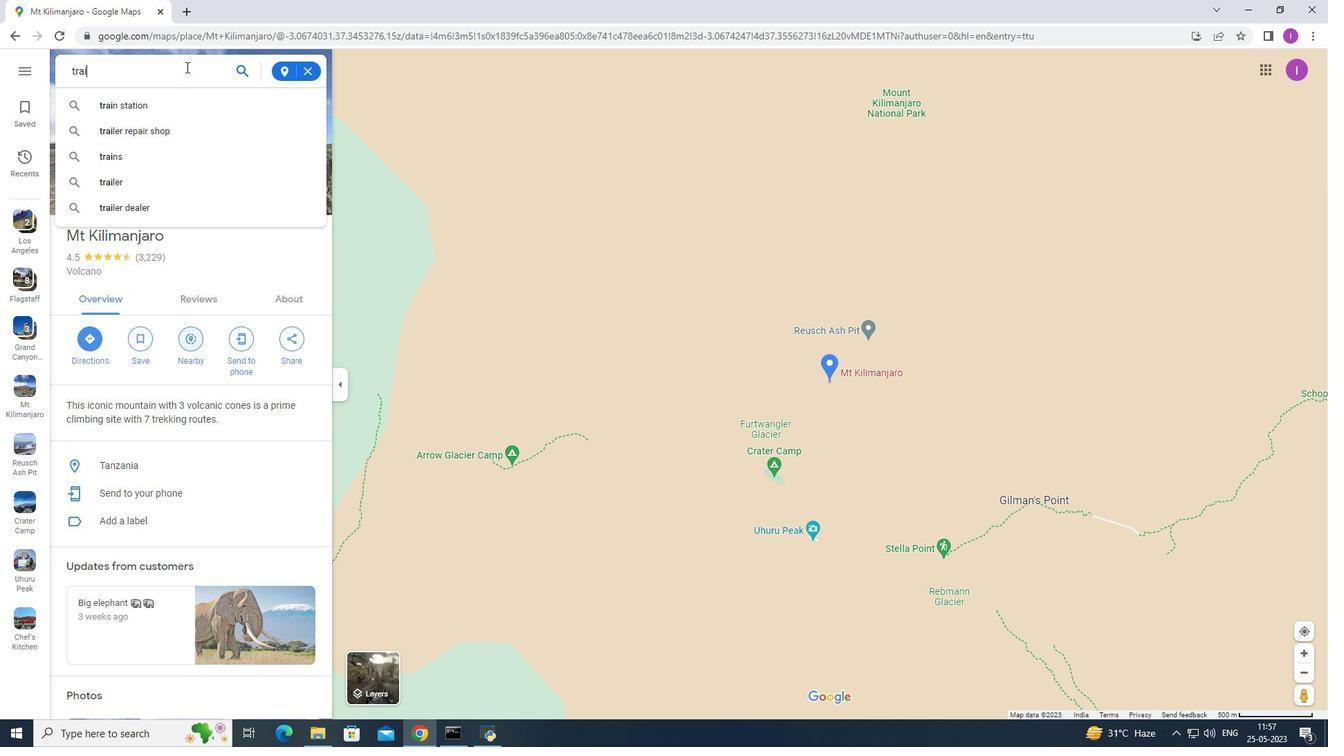 
Action: Key pressed n
Screenshot: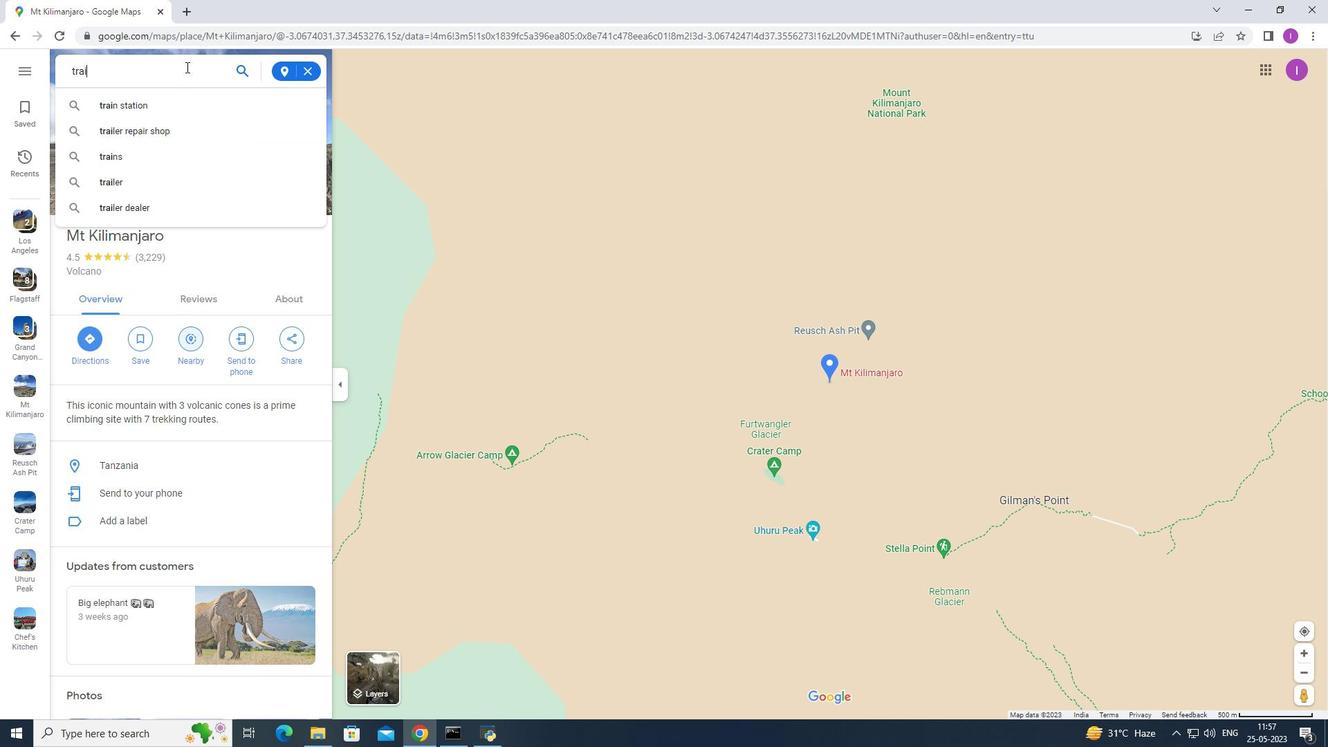 
Action: Mouse moved to (170, 103)
Screenshot: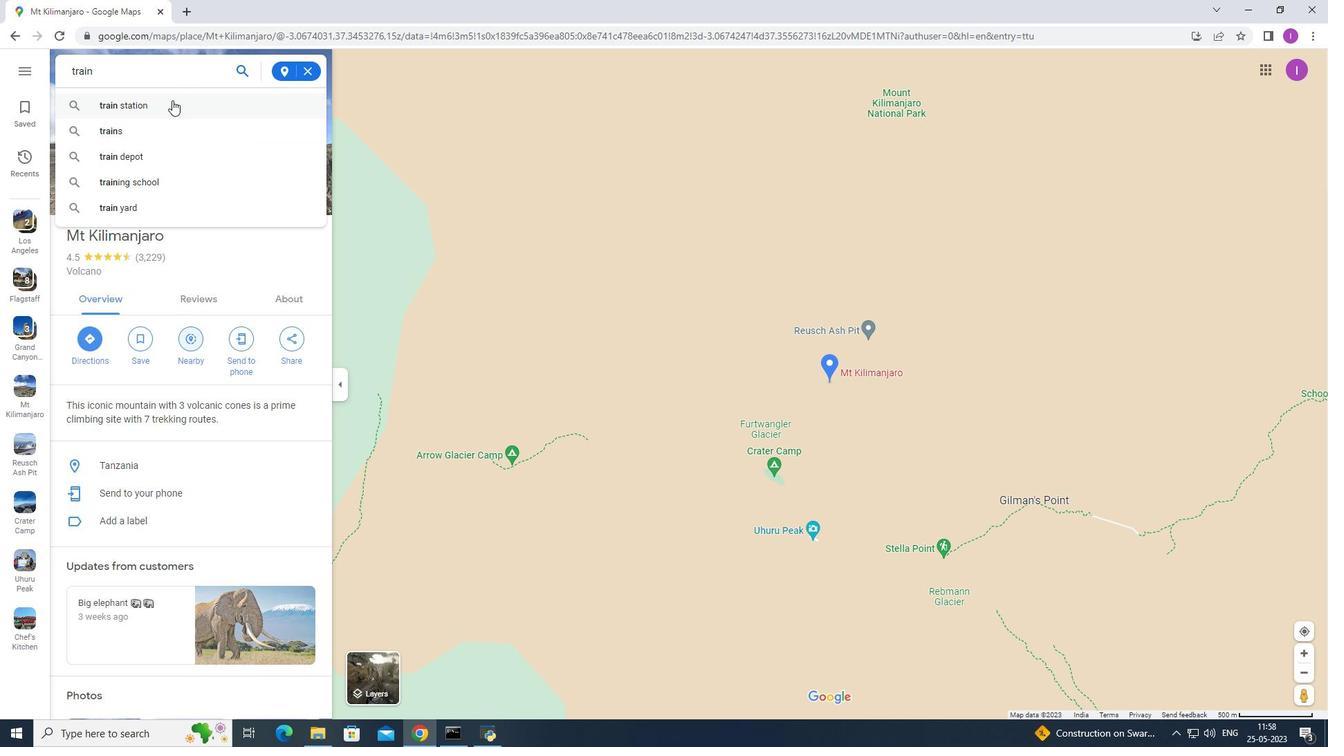 
Action: Mouse pressed left at (170, 103)
Screenshot: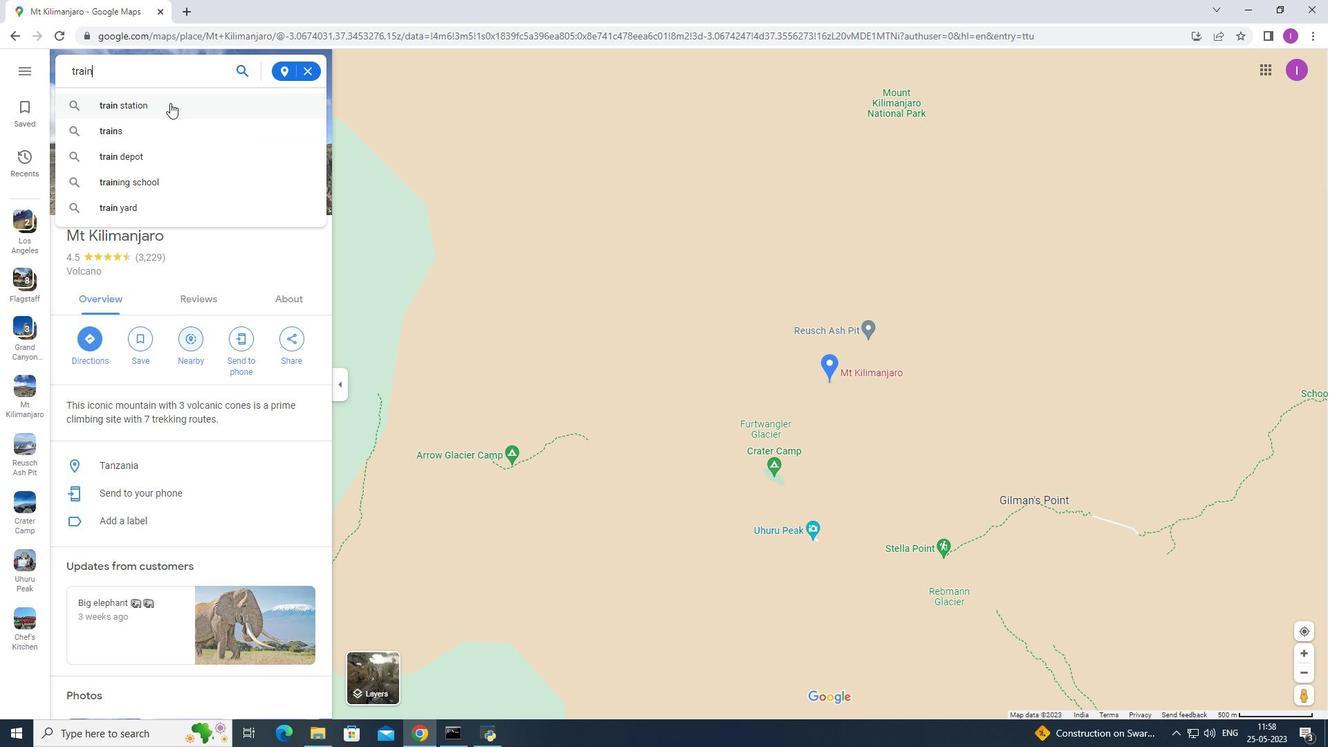 
Action: Mouse moved to (161, 132)
Screenshot: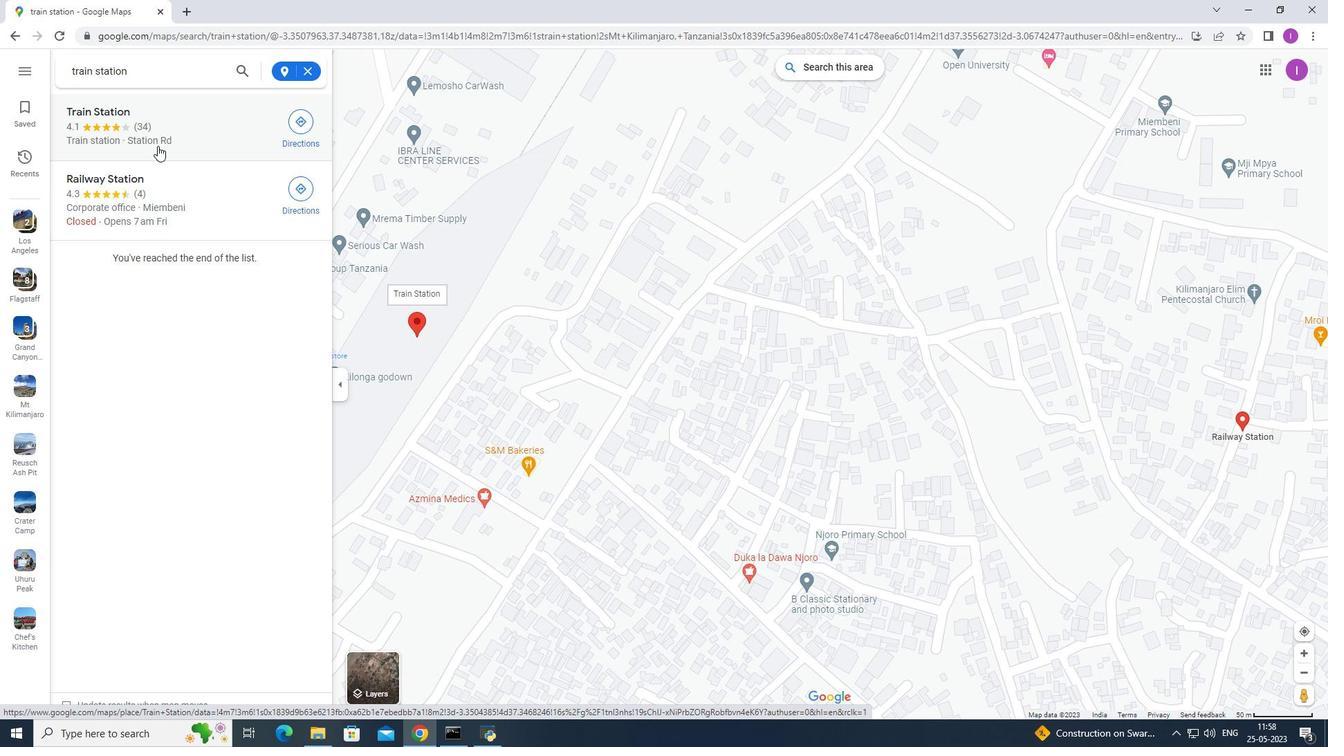 
Action: Mouse pressed left at (161, 132)
Screenshot: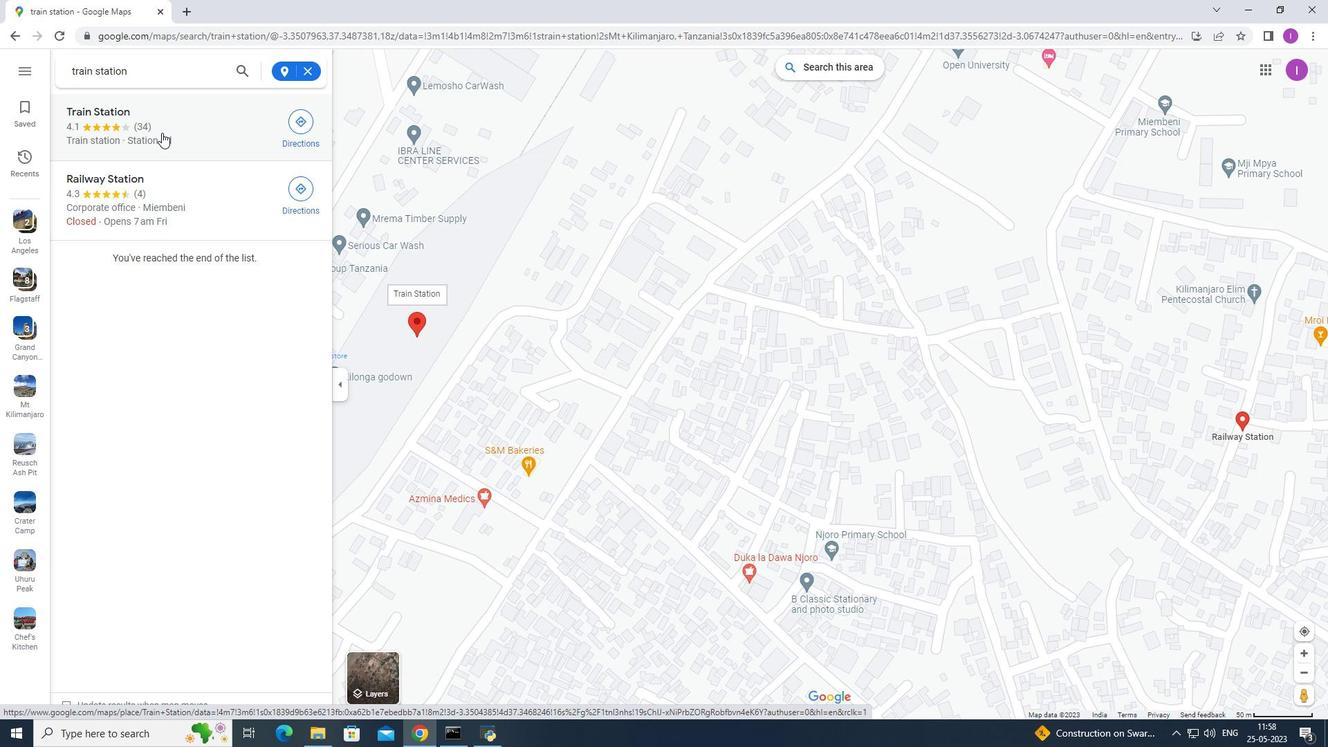 
Action: Mouse moved to (533, 221)
Screenshot: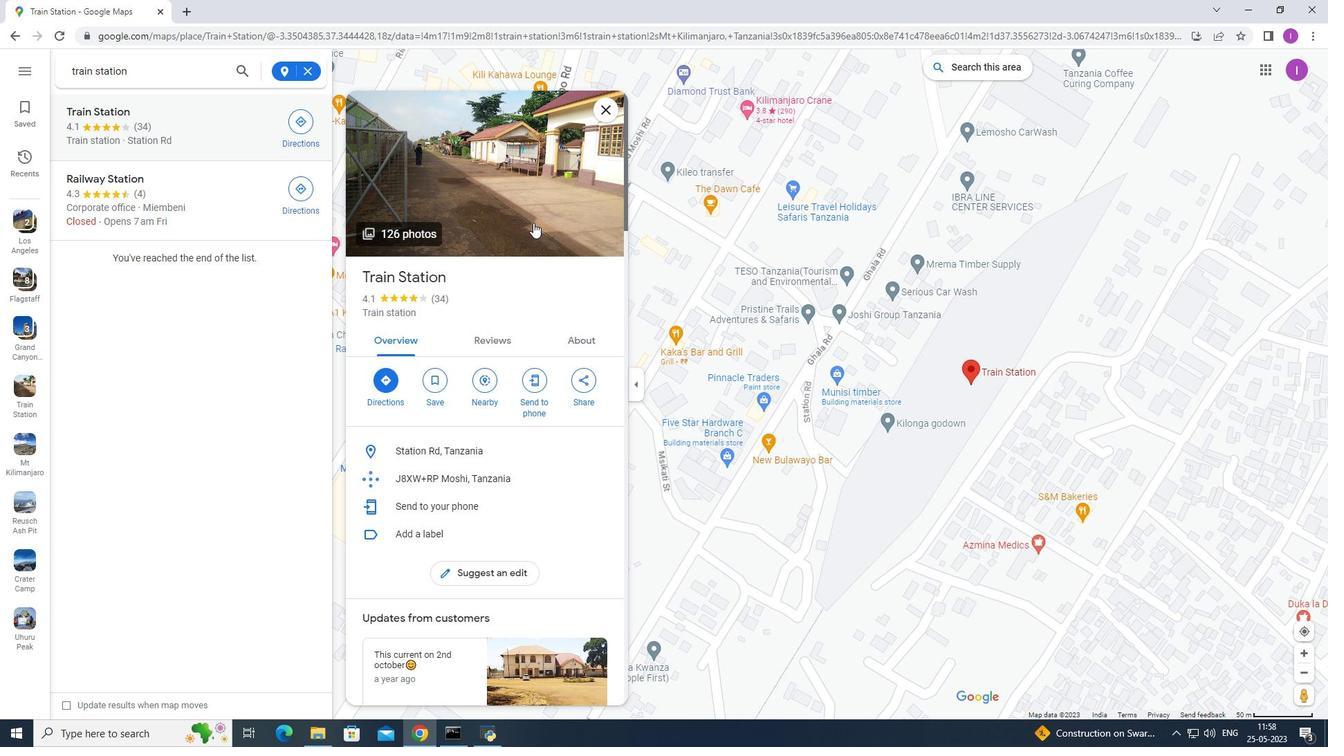 
Action: Mouse pressed left at (533, 221)
Screenshot: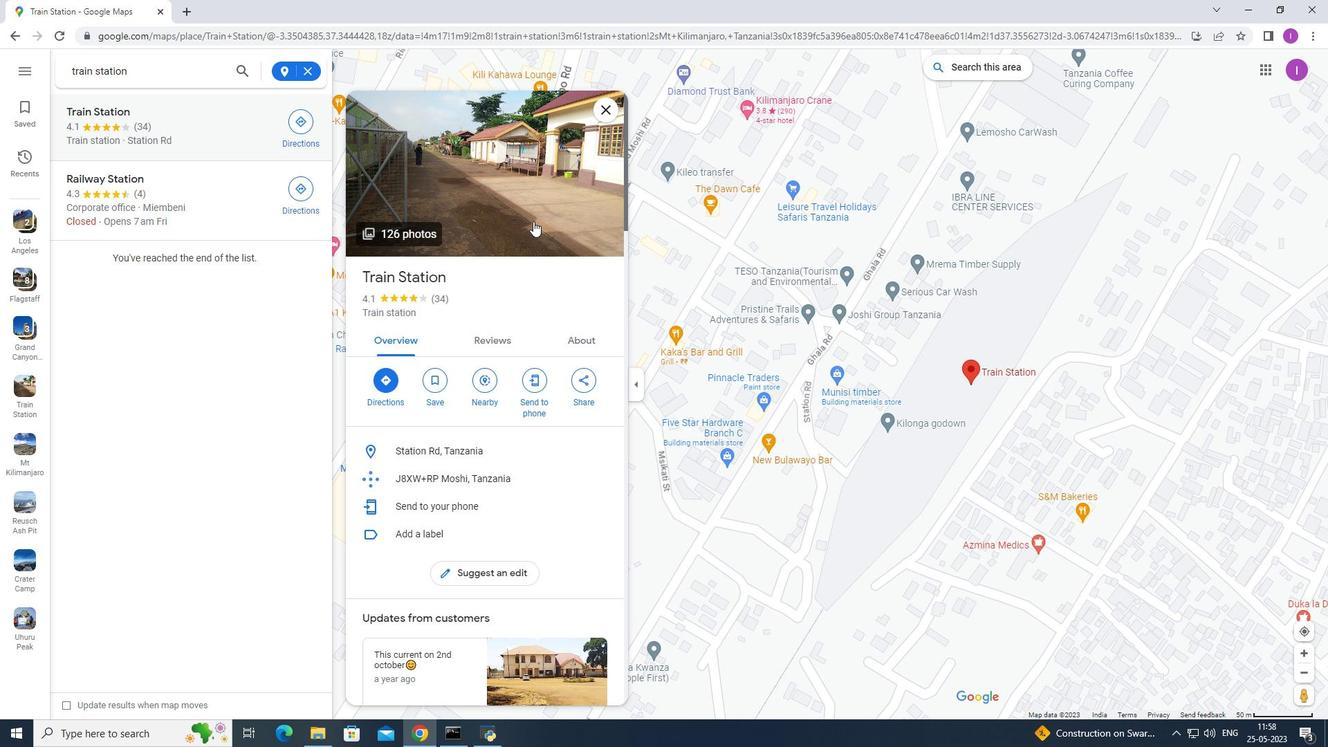 
Action: Mouse moved to (951, 552)
Screenshot: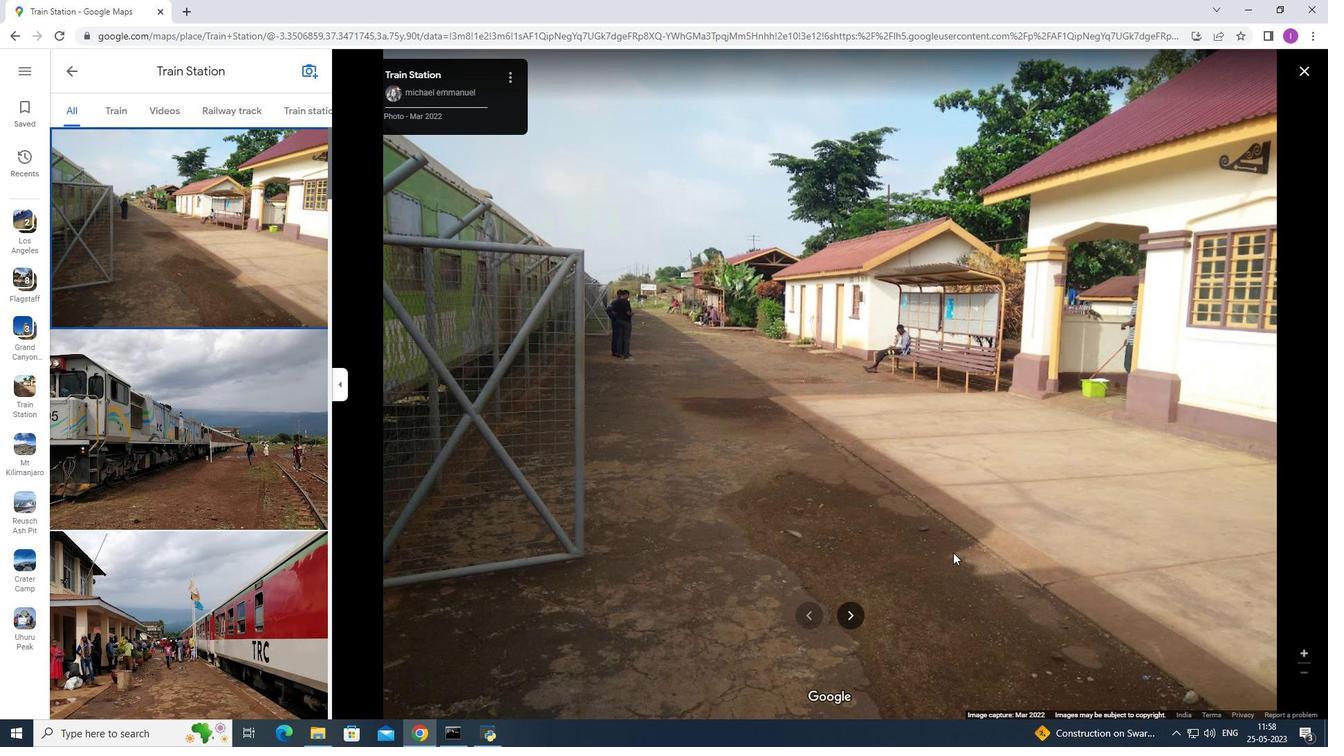 
Action: Key pressed <Key.right><Key.right><Key.right><Key.right><Key.right><Key.right><Key.right><Key.right><Key.right><Key.right><Key.right><Key.right><Key.right><Key.right><Key.right><Key.right><Key.right><Key.right><Key.right><Key.right>
Screenshot: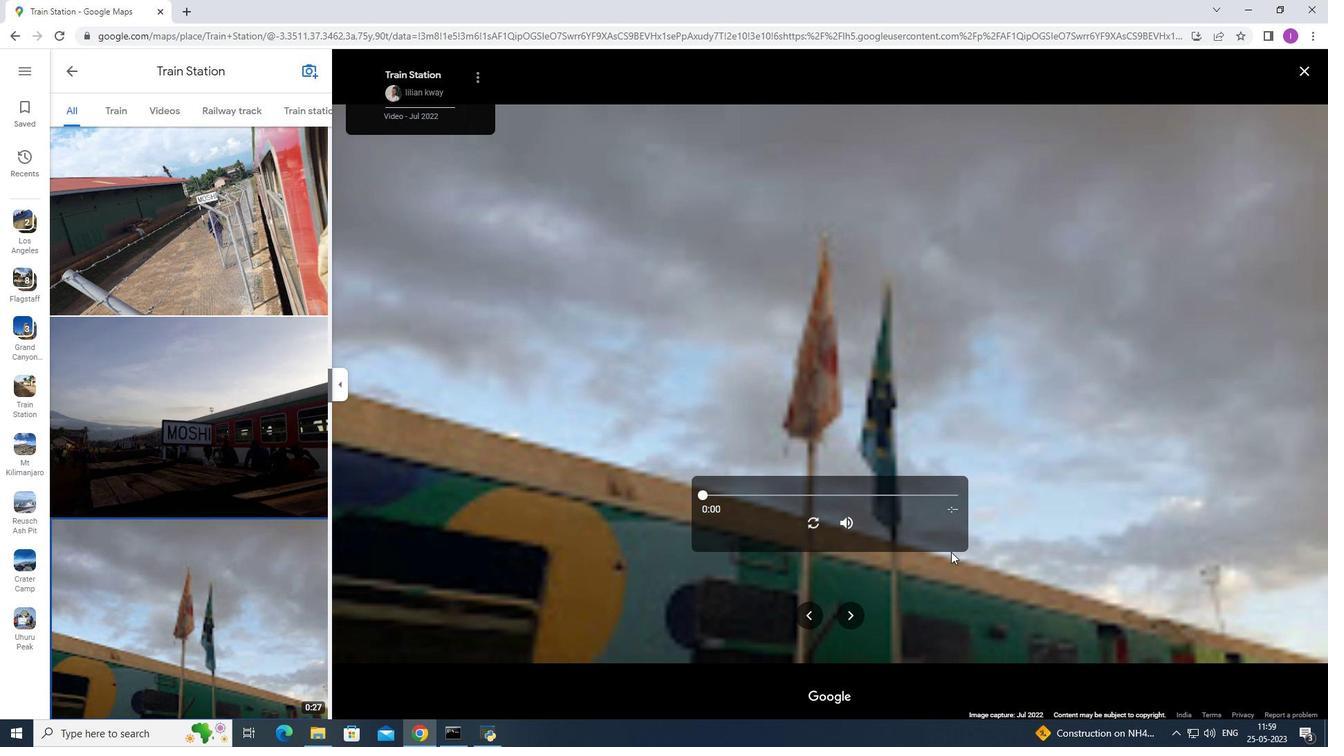 
Action: Mouse moved to (12, 31)
Screenshot: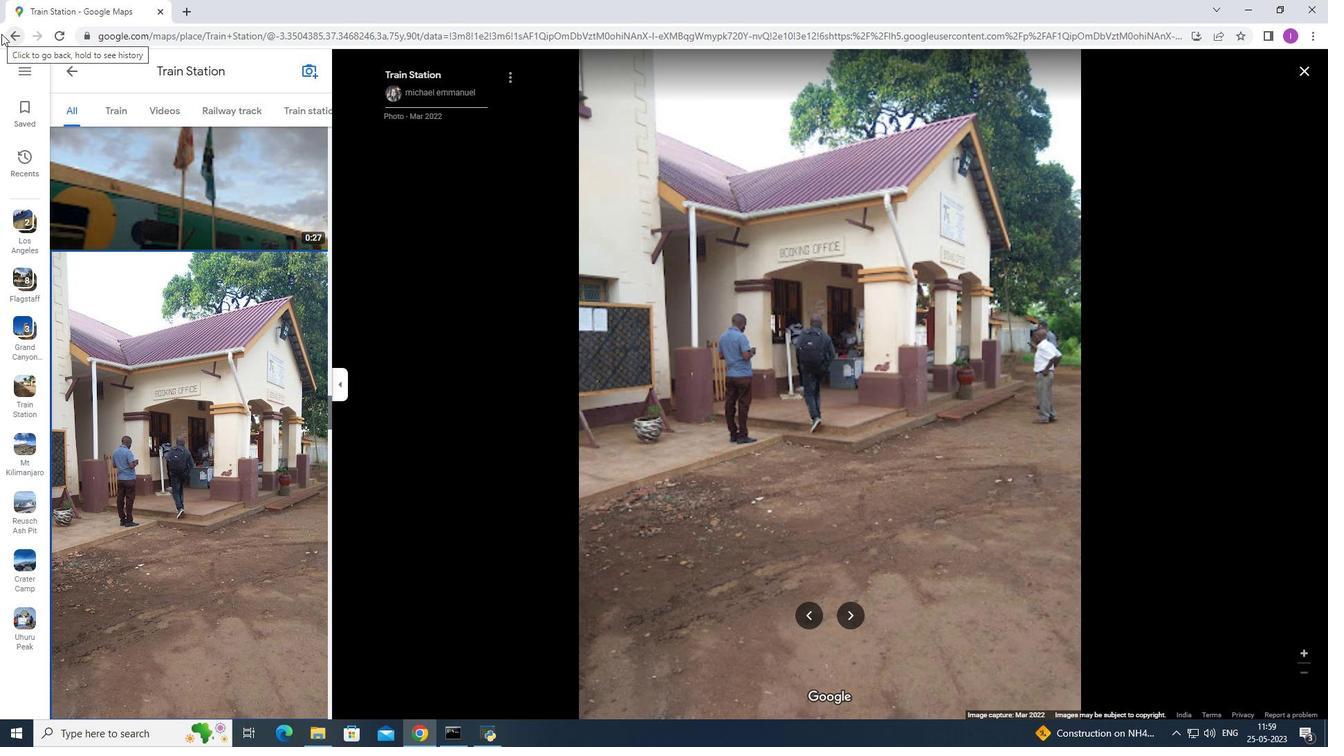 
Action: Mouse pressed left at (12, 31)
Screenshot: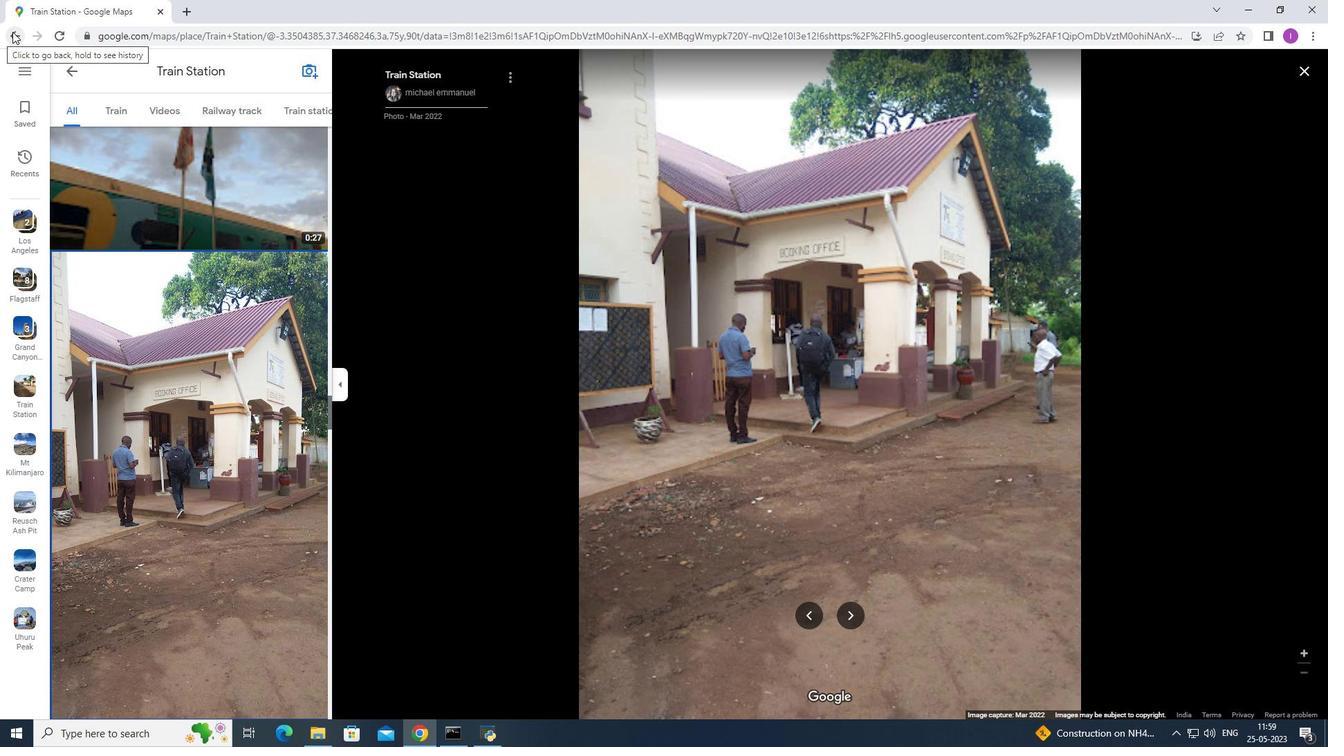
Action: Mouse moved to (15, 31)
Screenshot: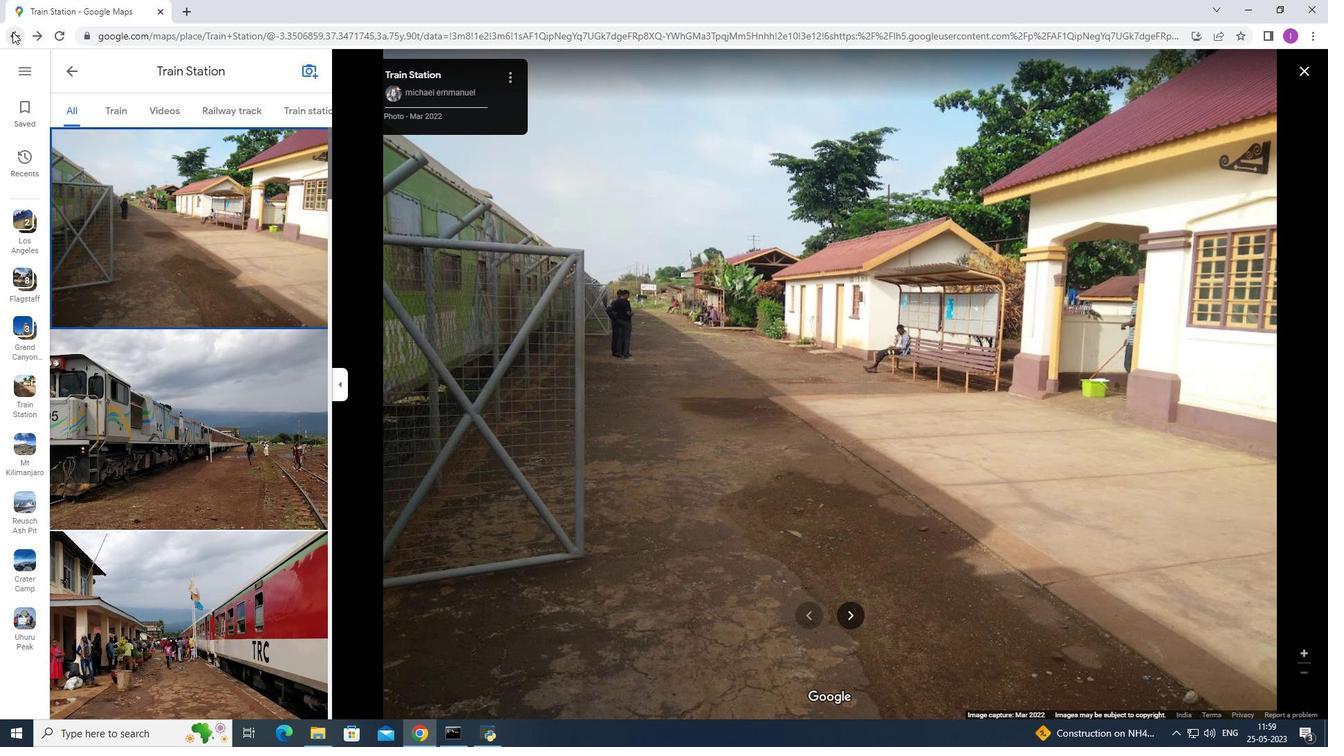 
Action: Mouse pressed left at (15, 31)
Screenshot: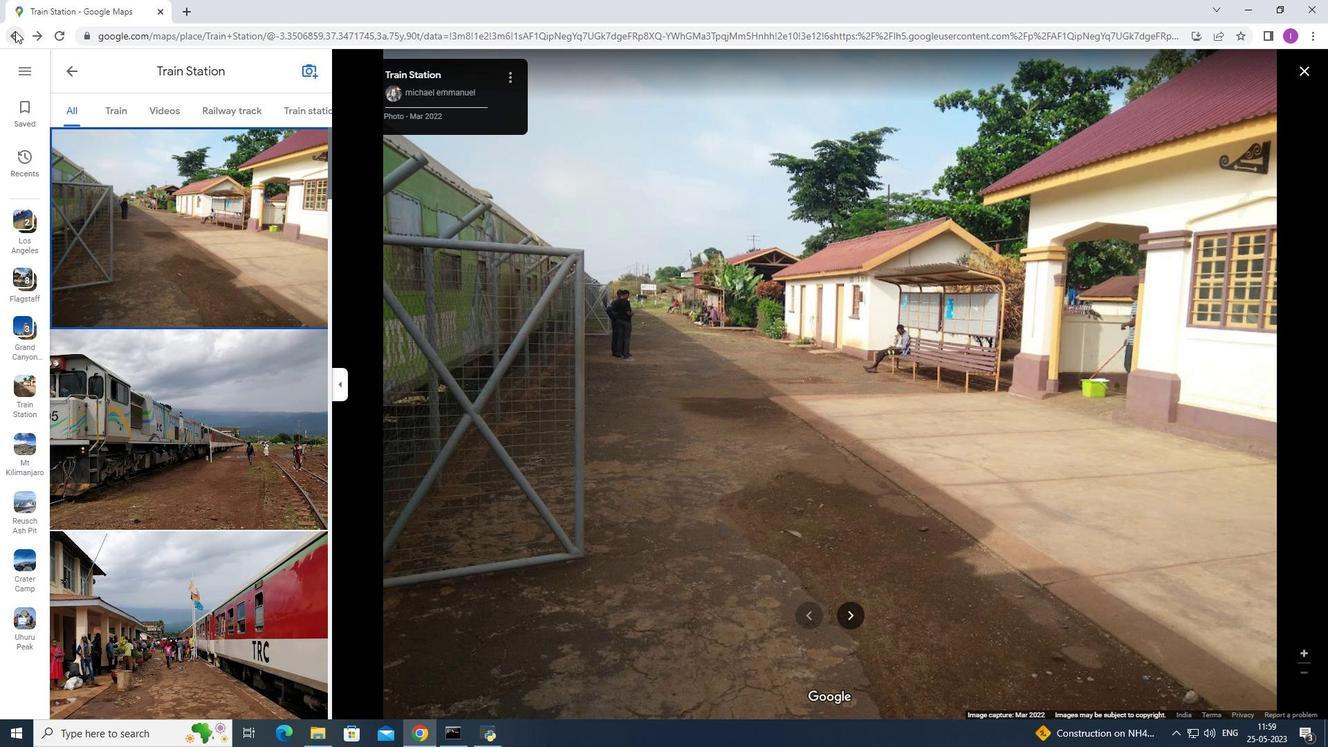 
Action: Mouse pressed left at (15, 31)
Screenshot: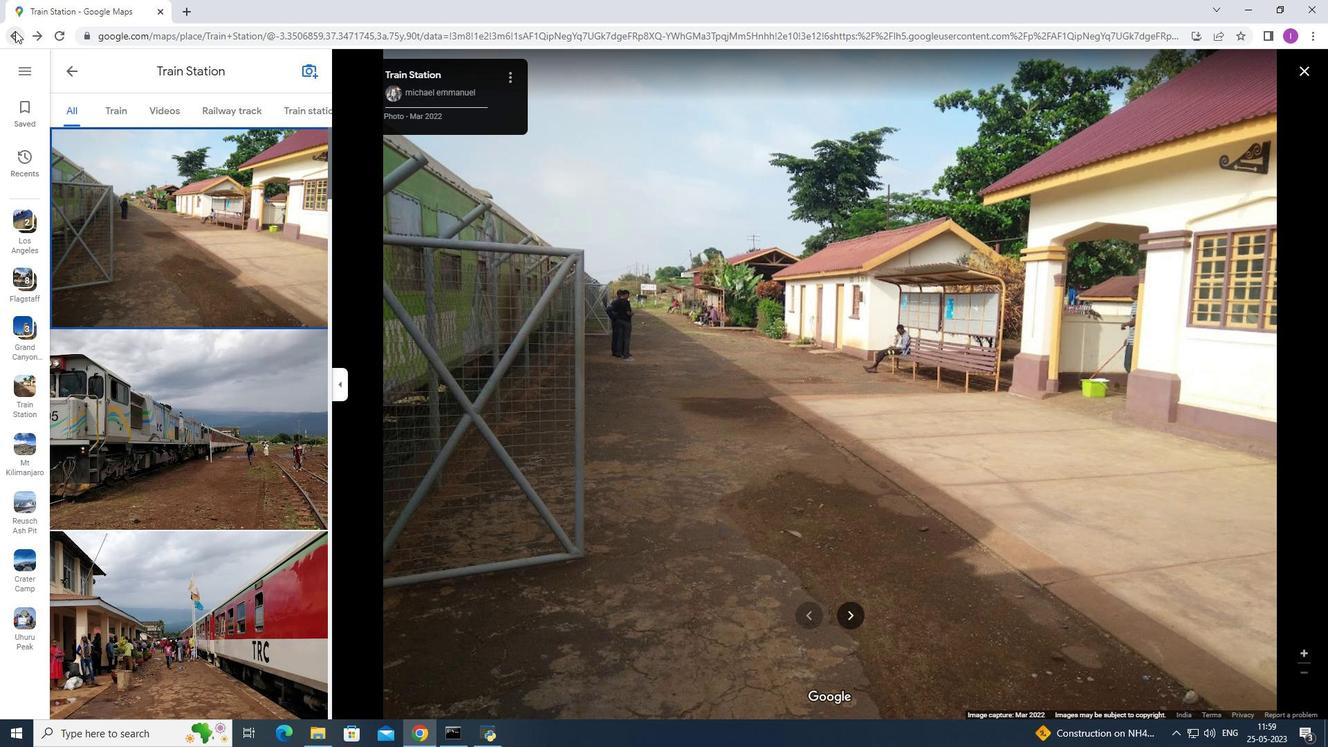 
Action: Mouse moved to (107, 185)
Screenshot: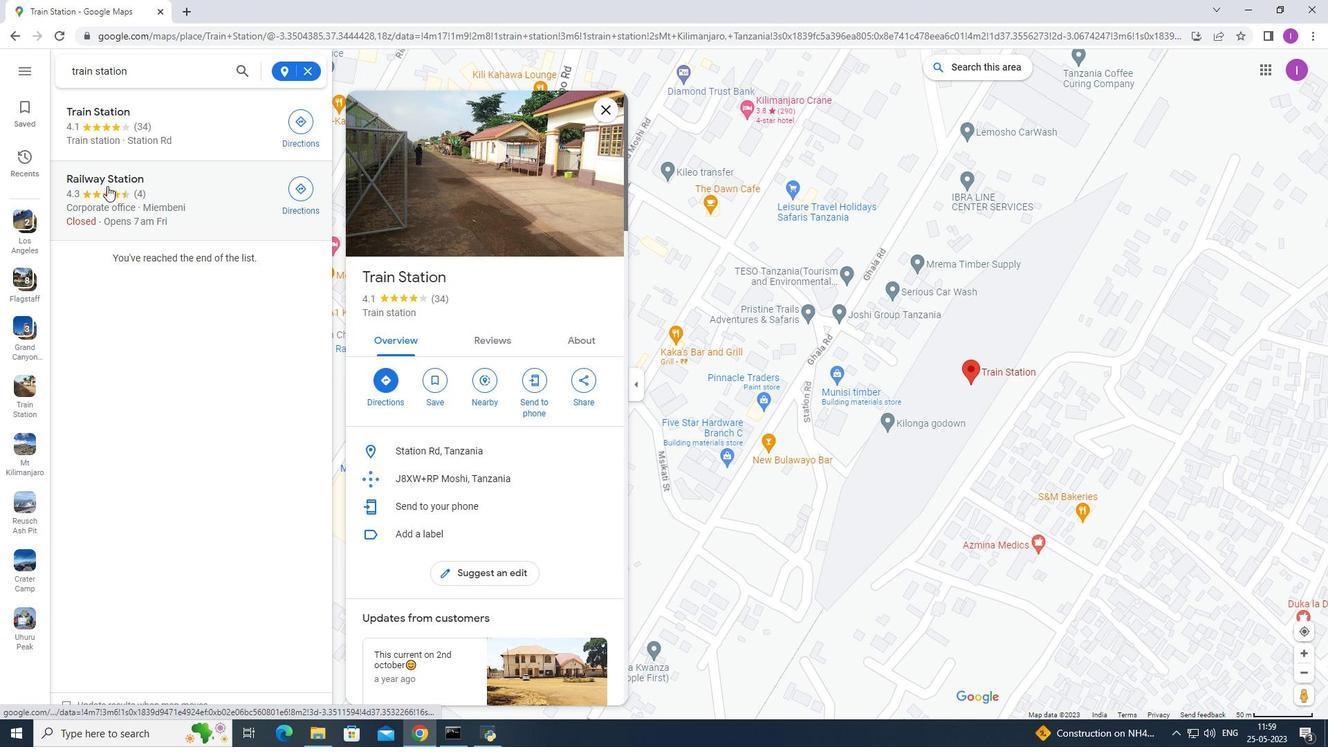 
Action: Mouse pressed left at (107, 185)
Screenshot: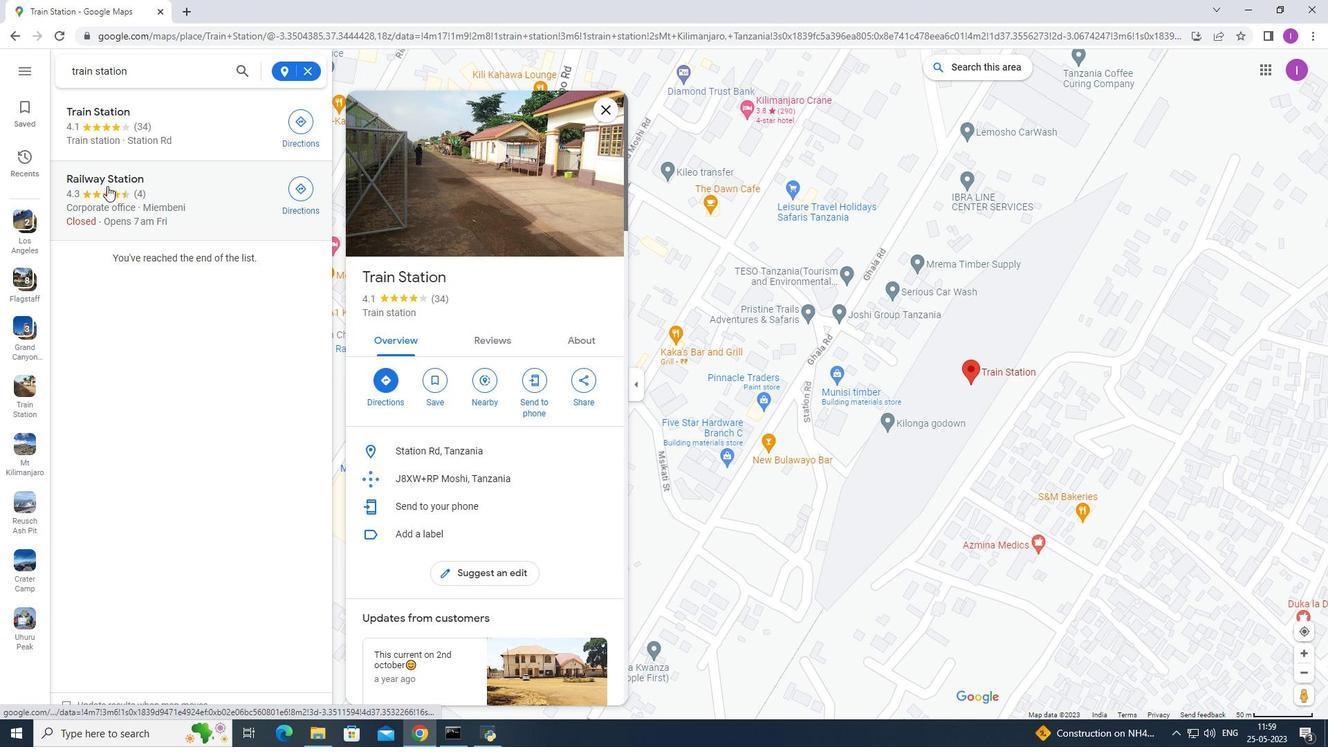 
Action: Mouse moved to (537, 215)
Screenshot: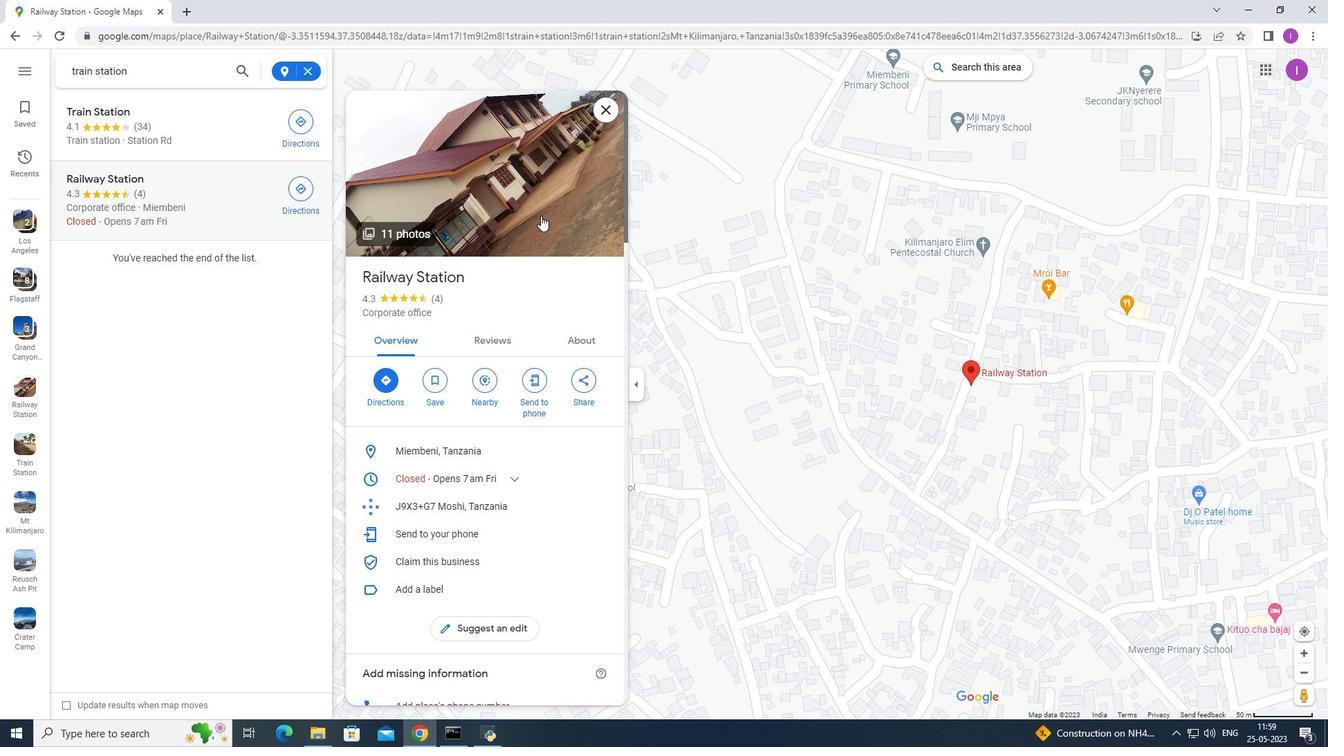 
Action: Mouse pressed left at (537, 215)
Screenshot: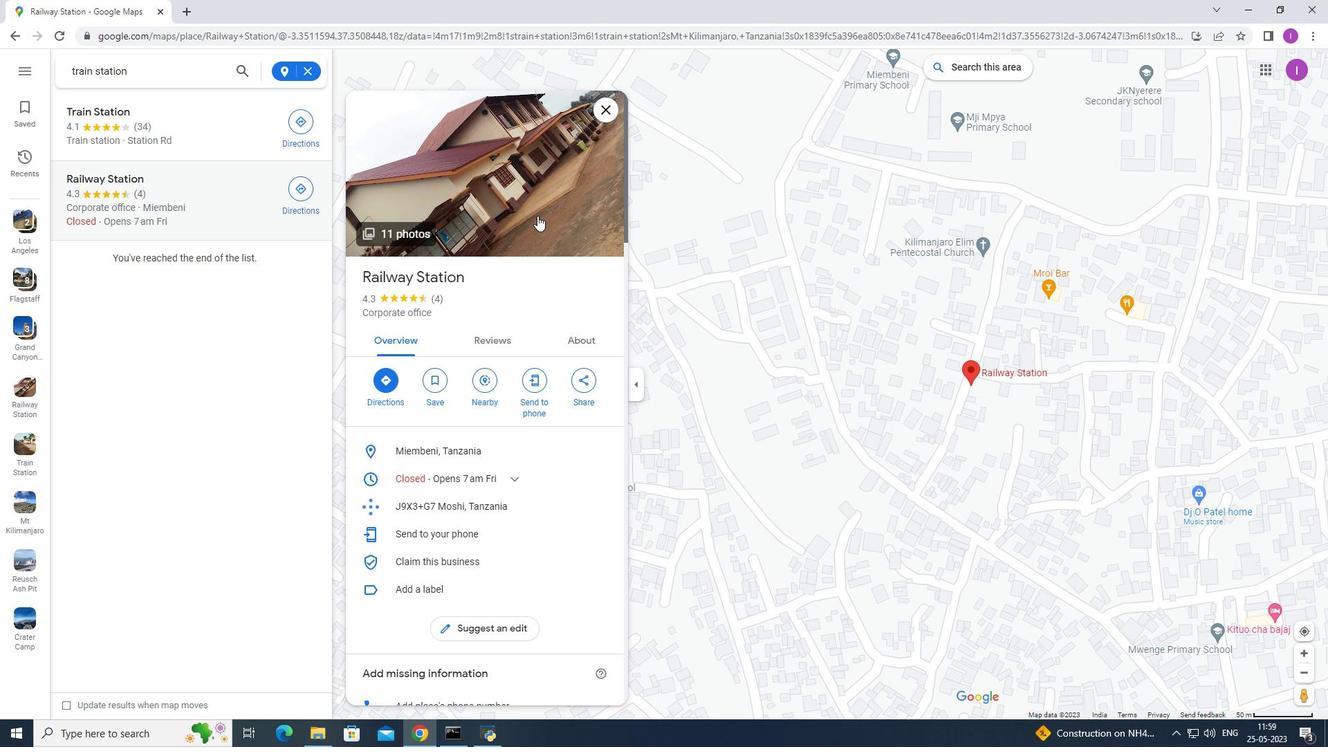 
Action: Mouse moved to (536, 215)
Screenshot: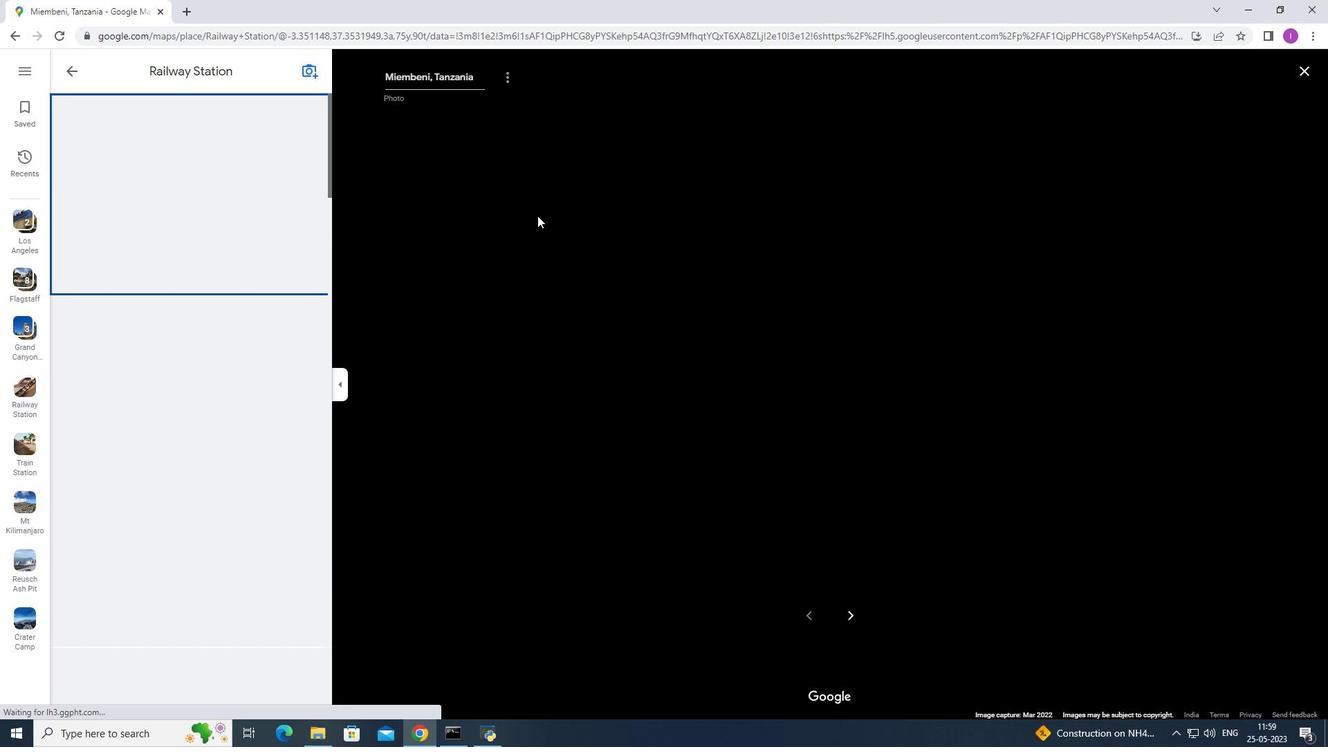 
Action: Key pressed <Key.right><Key.right><Key.right><Key.right><Key.right><Key.right><Key.right><Key.right><Key.right><Key.right><Key.right>
Screenshot: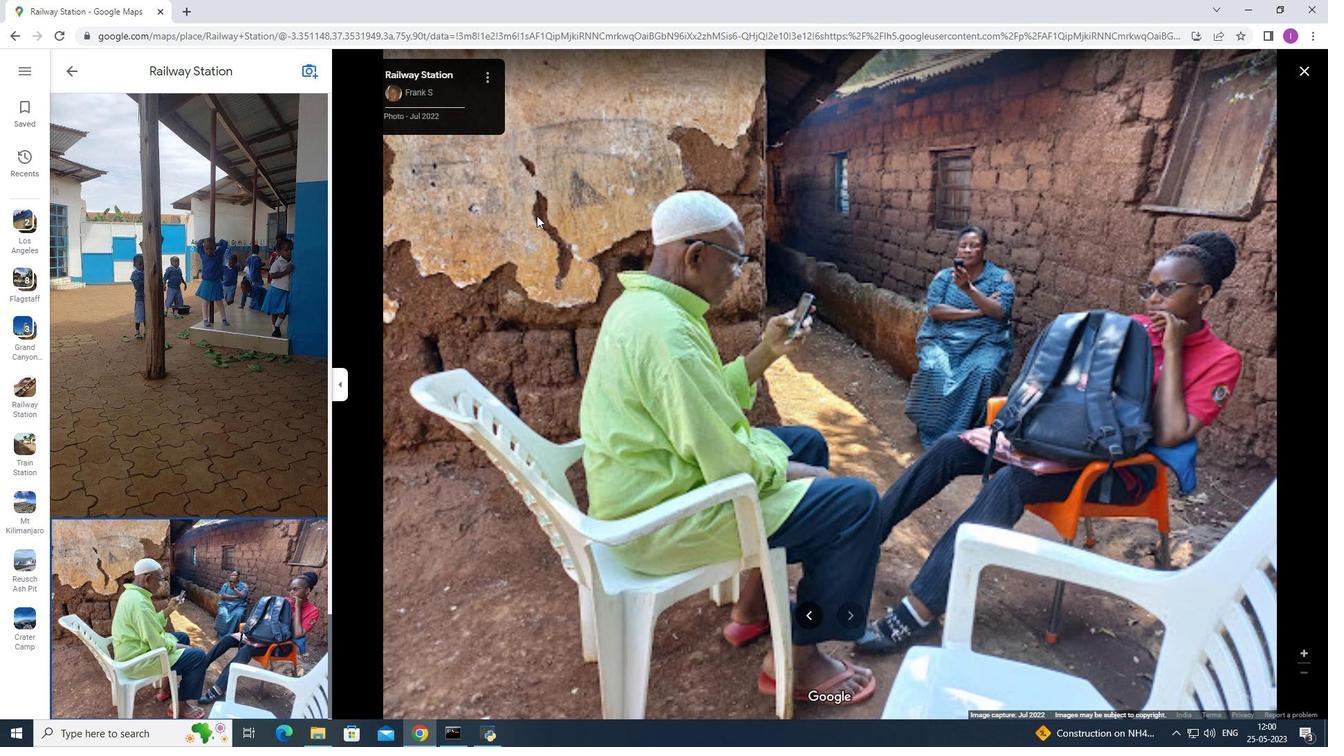 
Action: Mouse moved to (6, 39)
Screenshot: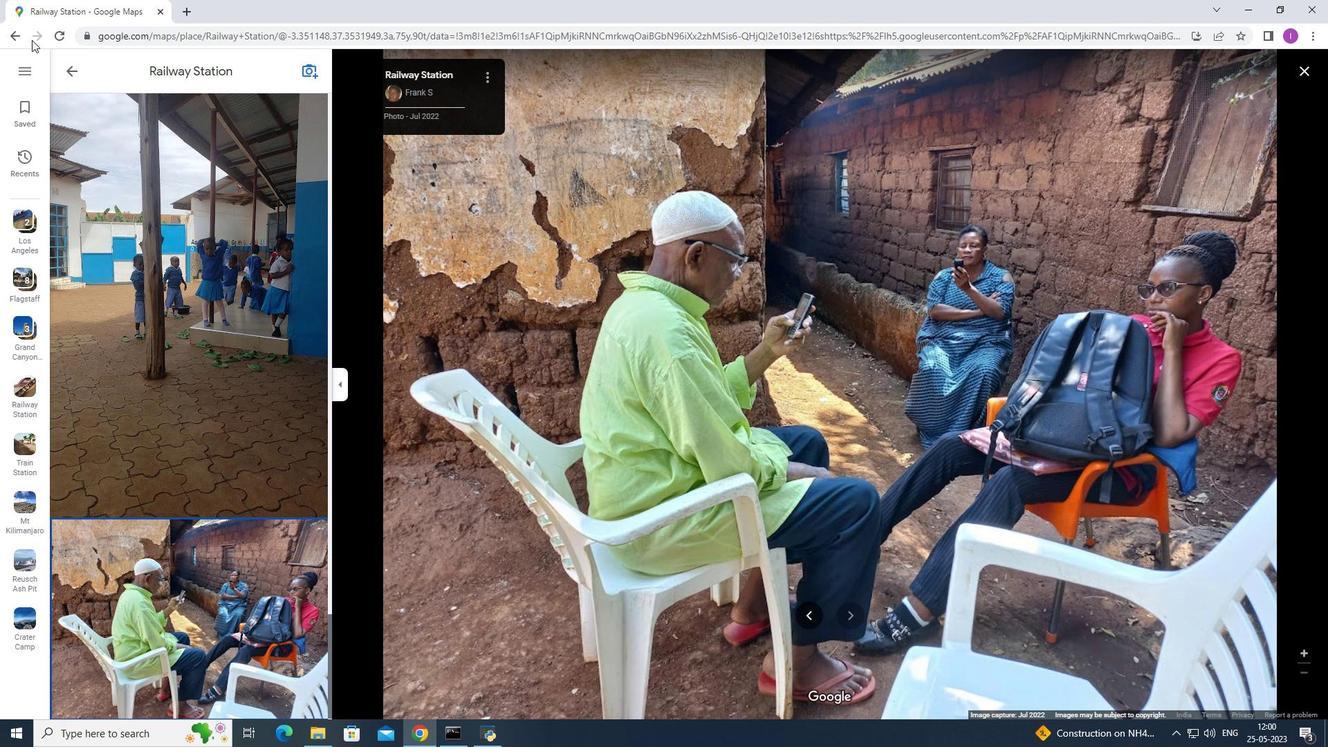 
Action: Mouse pressed left at (6, 39)
Screenshot: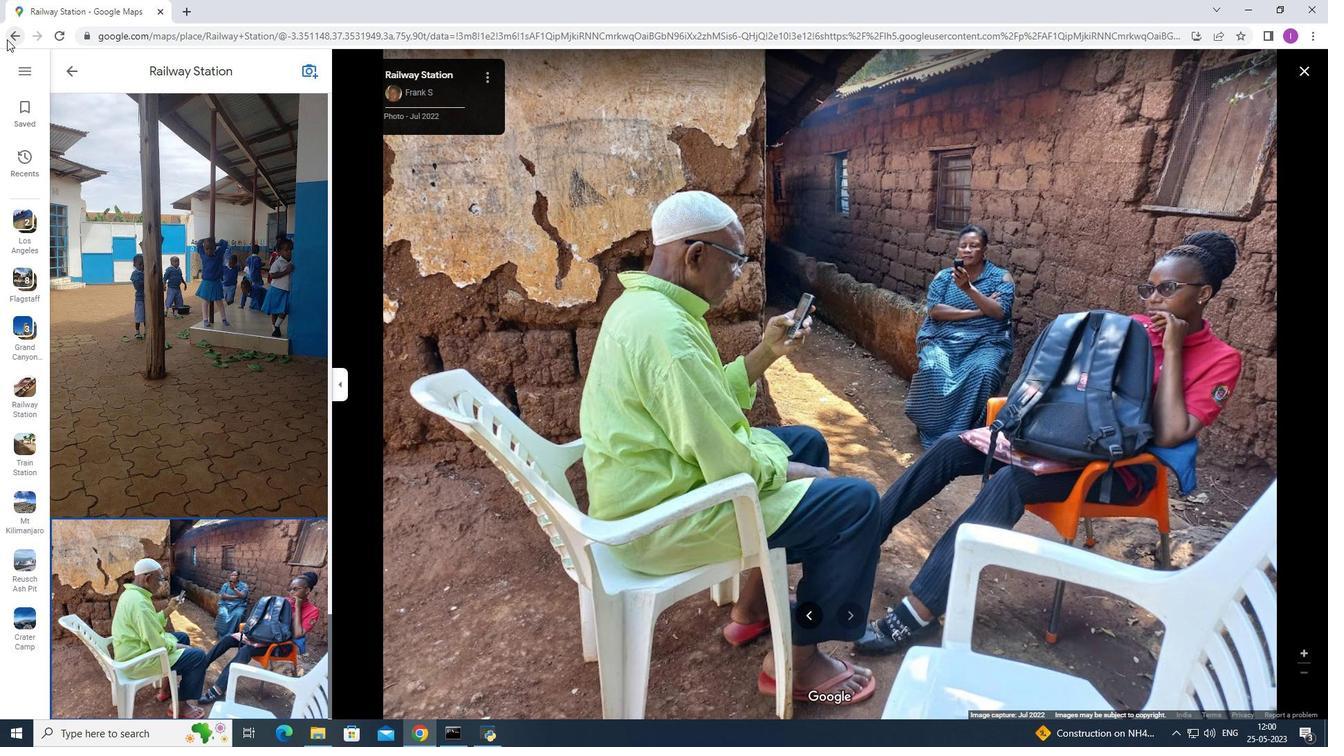 
Action: Mouse moved to (17, 42)
Screenshot: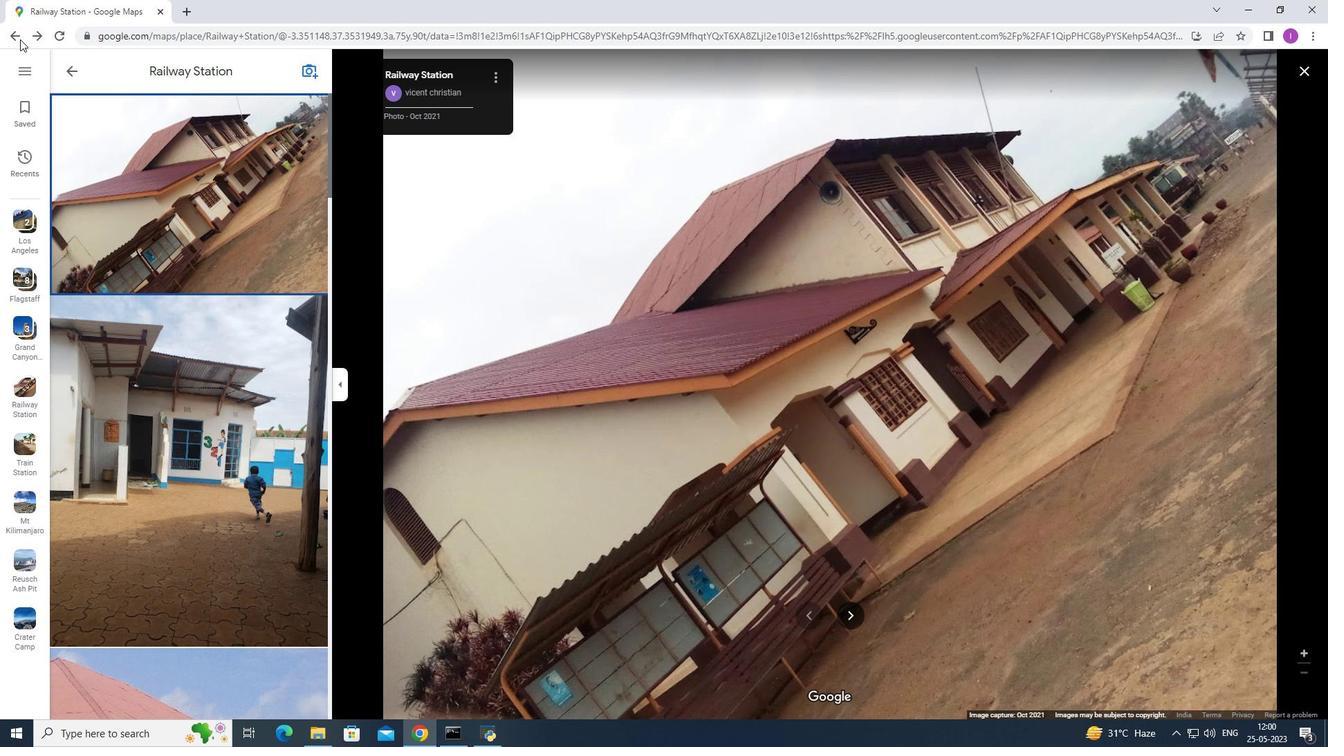 
Action: Mouse pressed left at (17, 42)
Screenshot: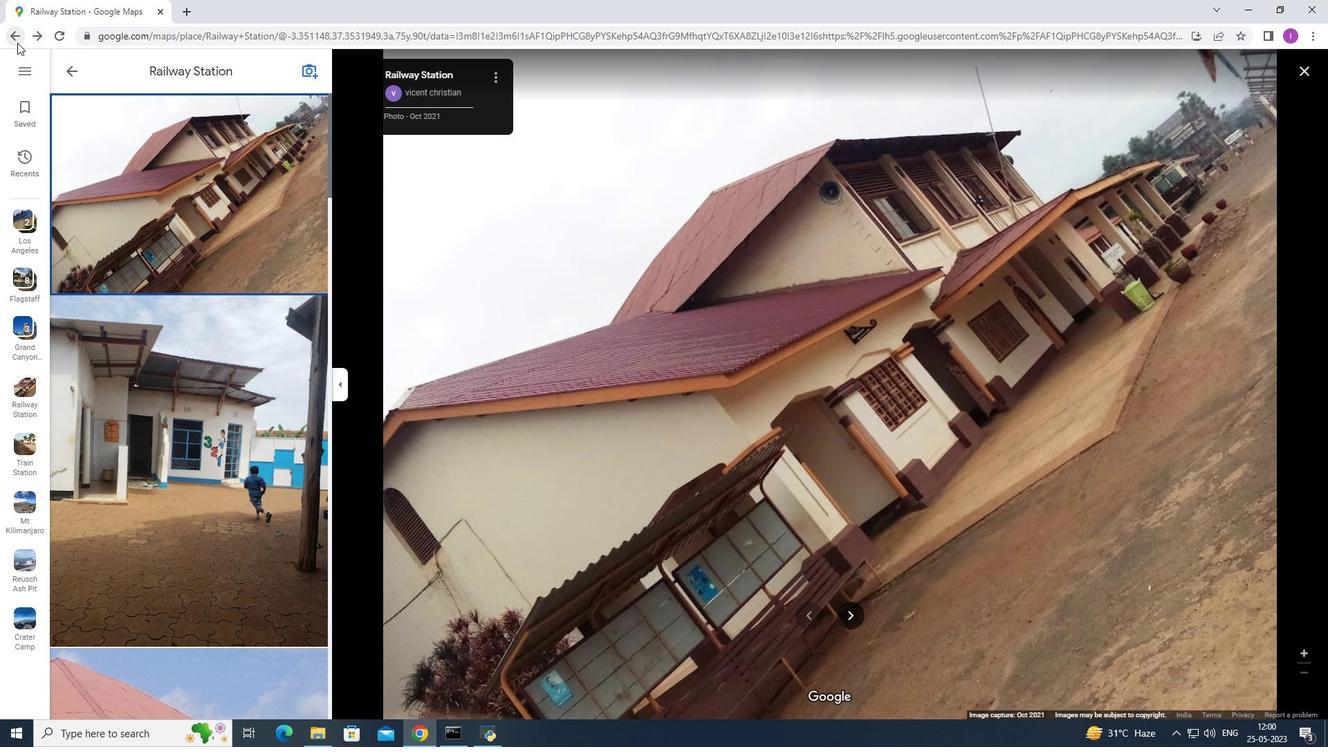 
Action: Mouse moved to (603, 106)
Screenshot: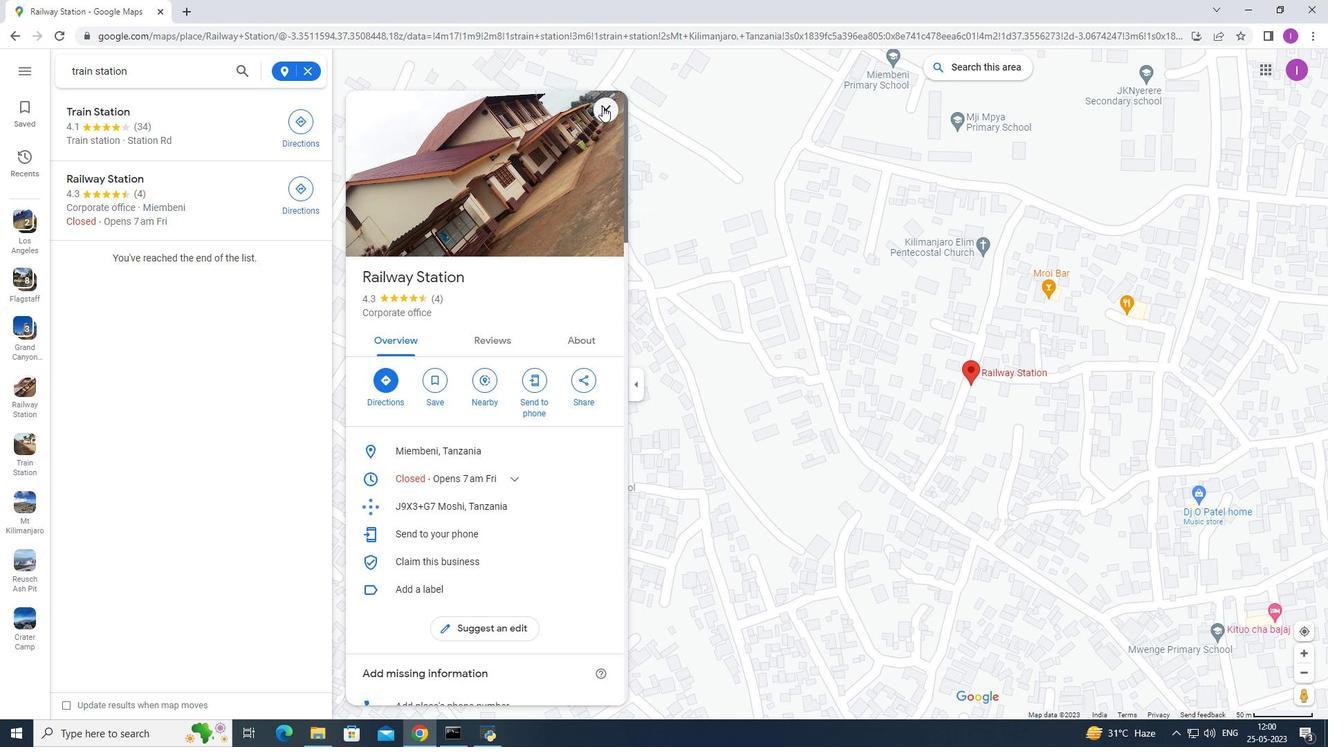 
Action: Mouse pressed left at (603, 106)
Screenshot: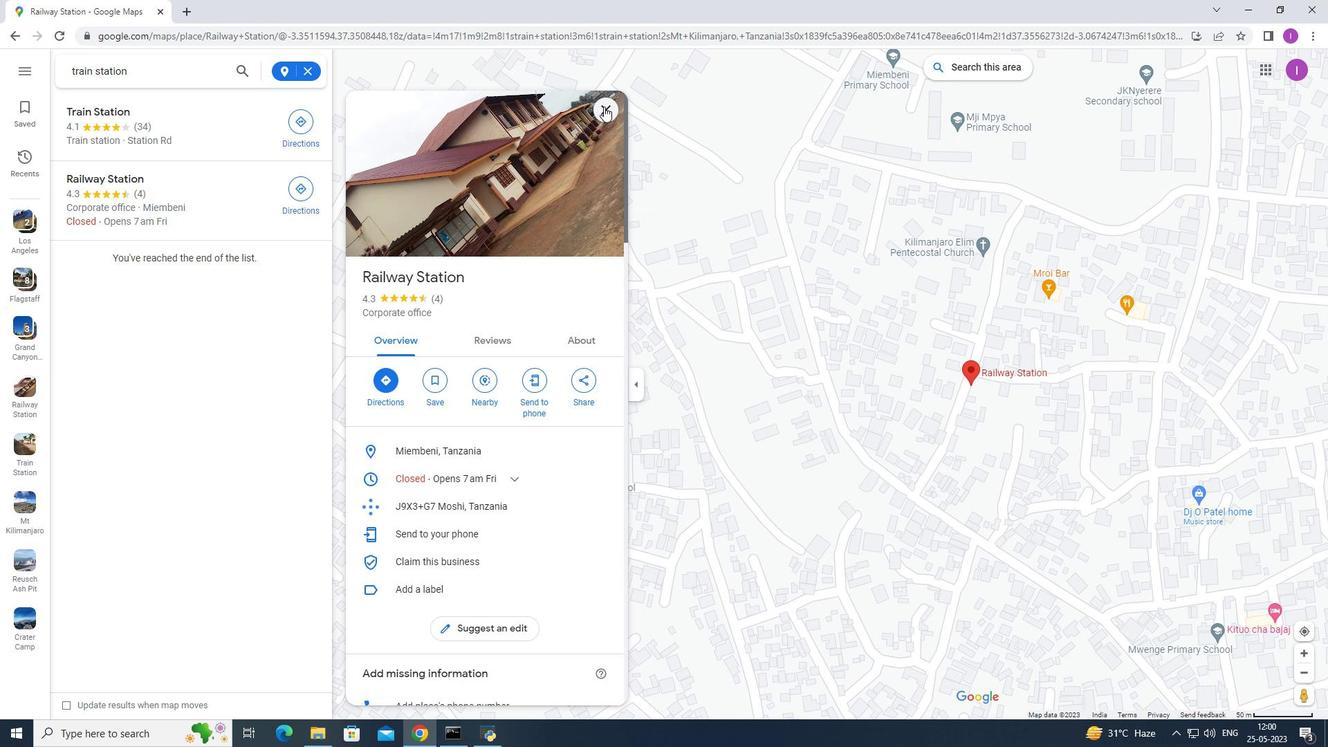 
Action: Mouse moved to (7, 38)
Screenshot: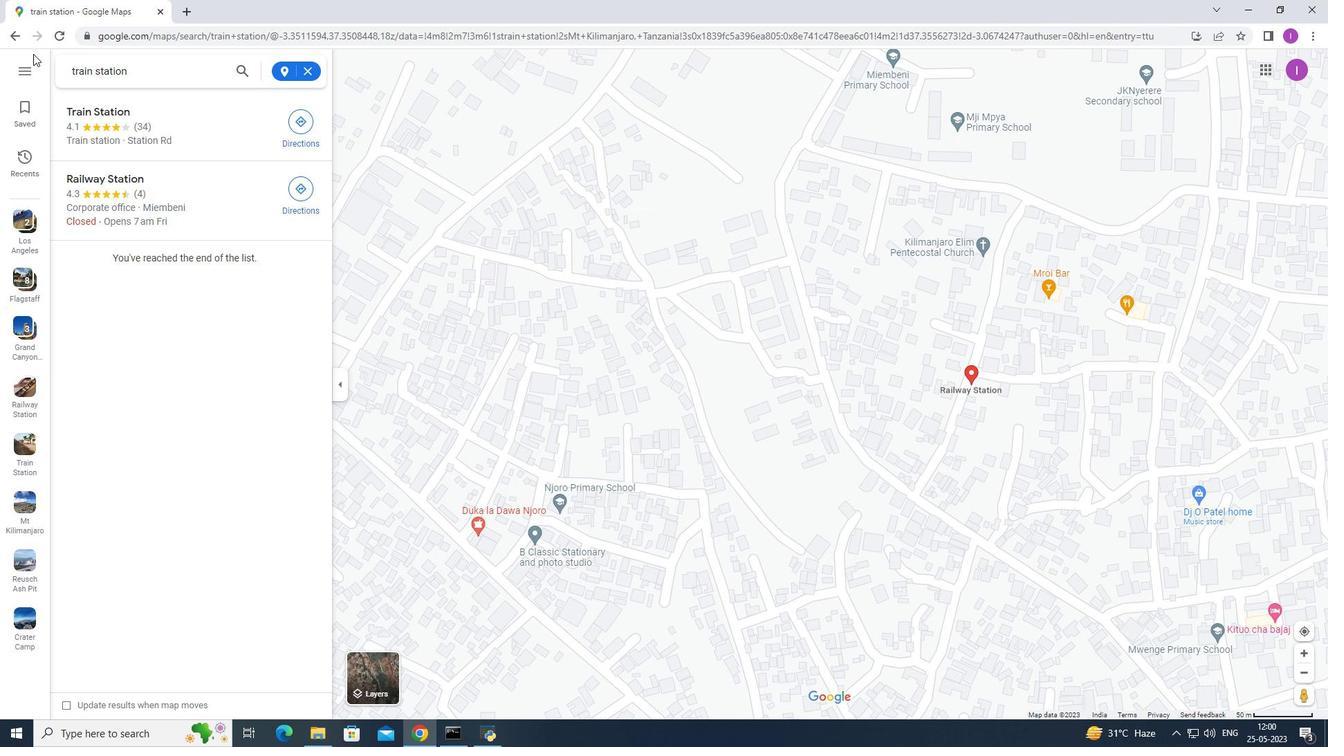 
Action: Mouse pressed left at (7, 38)
Screenshot: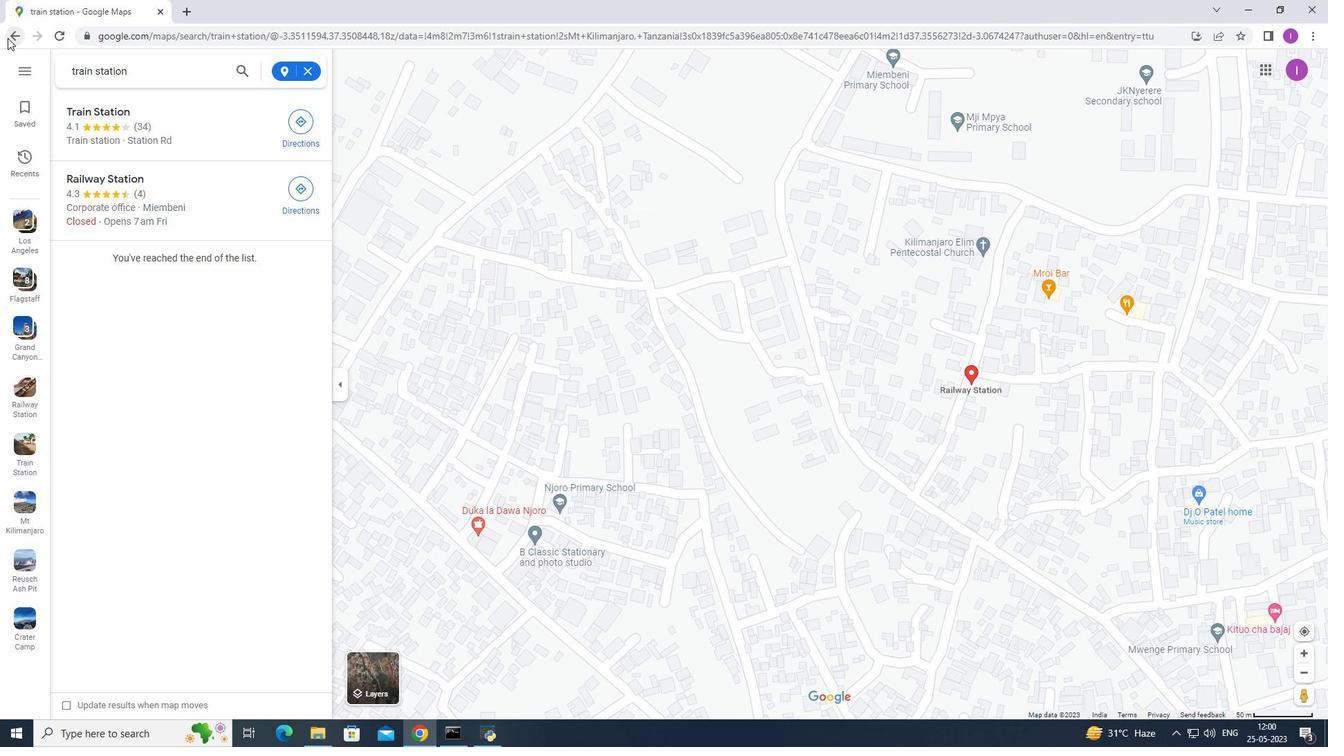 
Action: Mouse moved to (615, 117)
Screenshot: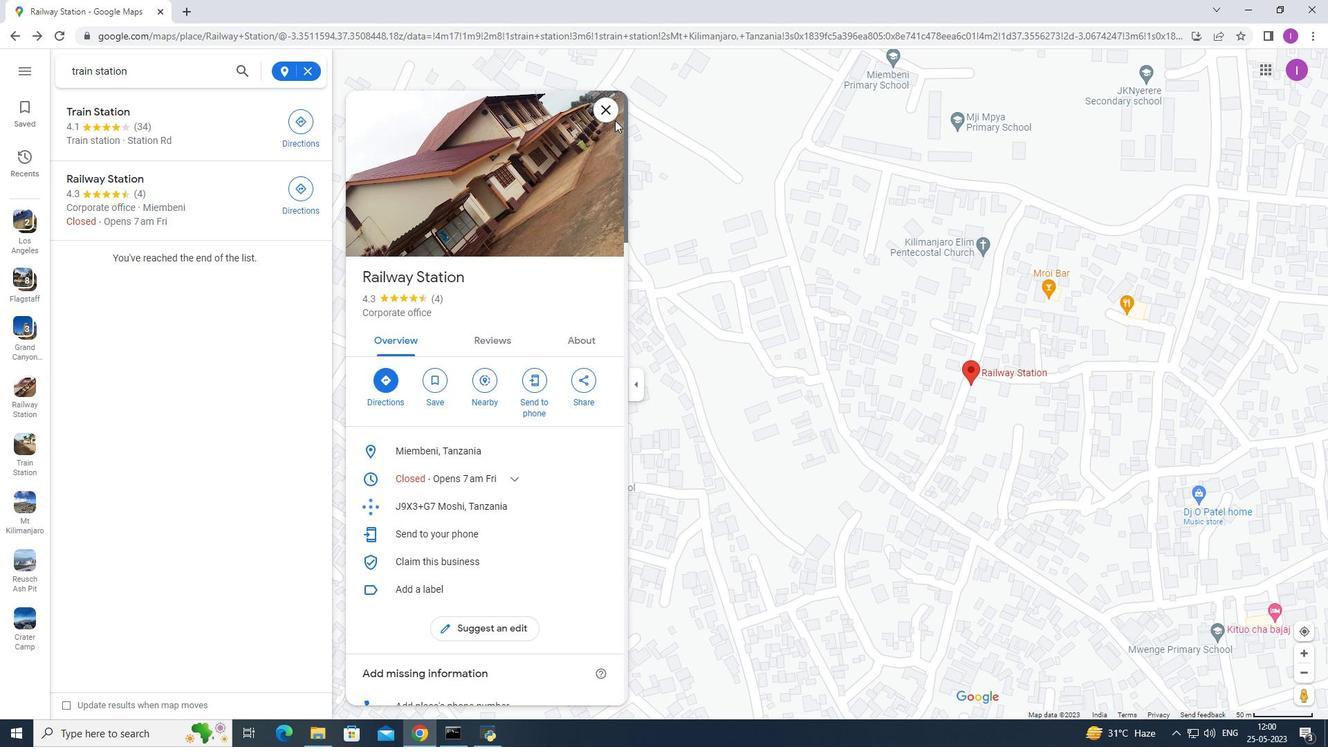 
Action: Mouse pressed left at (615, 117)
Screenshot: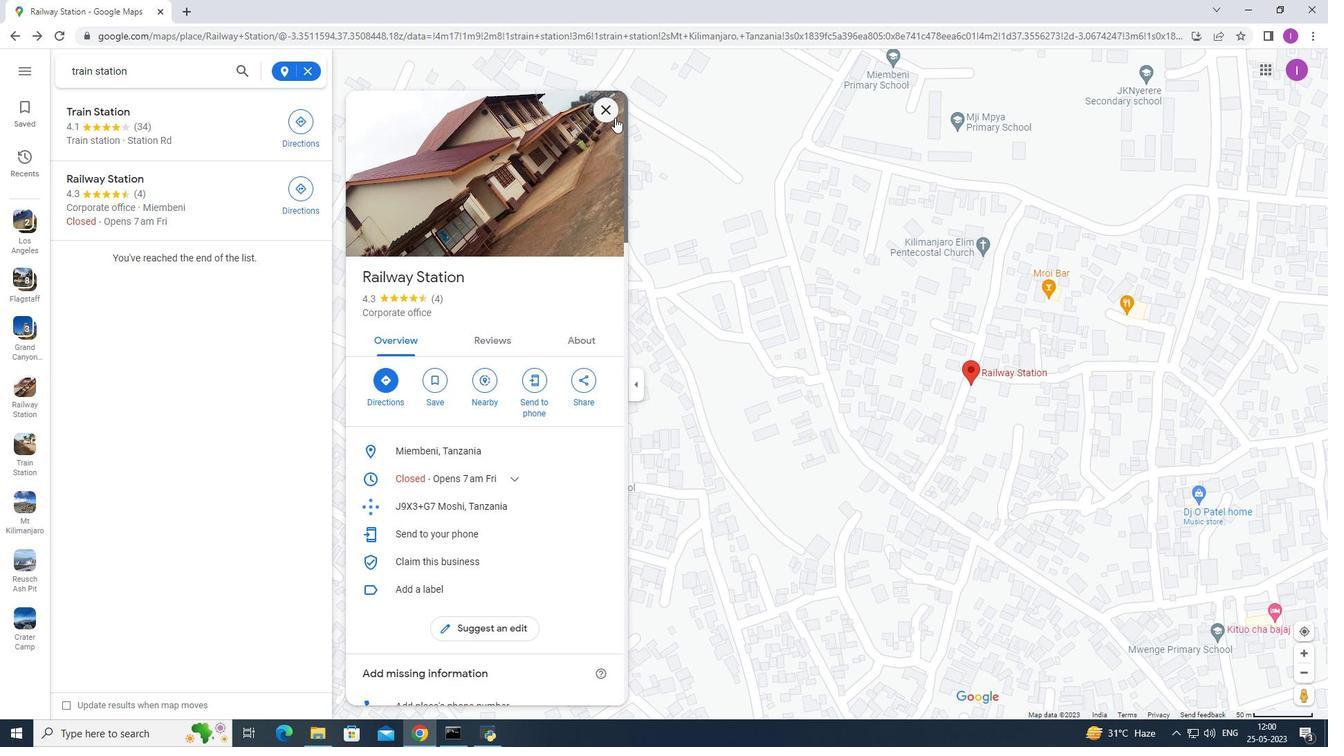 
Action: Mouse moved to (307, 88)
Screenshot: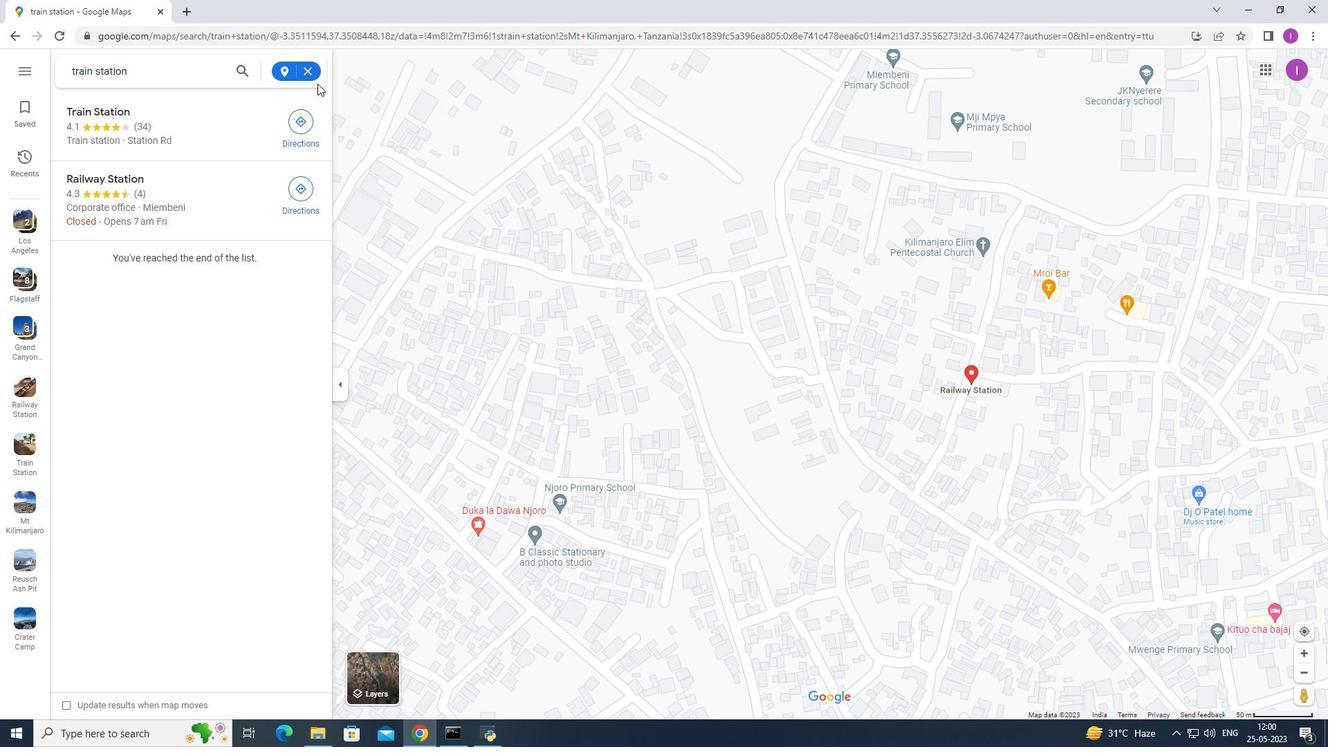 
